 Task: Look for space in Dursunbey, Turkey from 10th June, 2023 to 25th June, 2023 for 4 adults in price range Rs.10000 to Rs.15000. Place can be private room with 4 bedrooms having 4 beds and 4 bathrooms. Property type can be house, flat, guest house, hotel. Amenities needed are: wifi, TV, free parkinig on premises, gym, breakfast. Booking option can be shelf check-in. Required host language is English.
Action: Mouse moved to (466, 121)
Screenshot: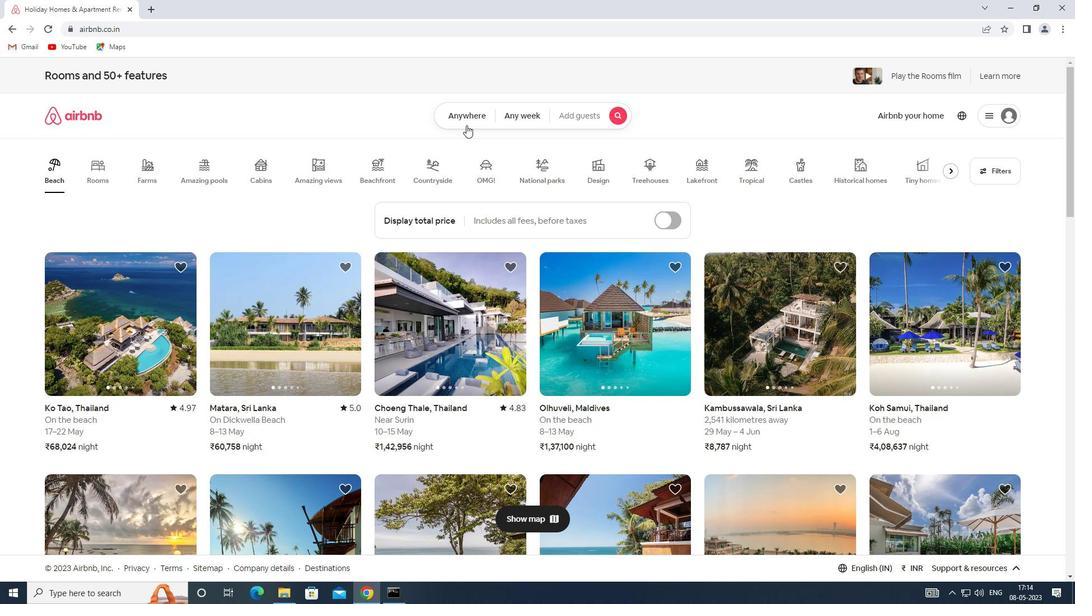 
Action: Mouse pressed left at (466, 121)
Screenshot: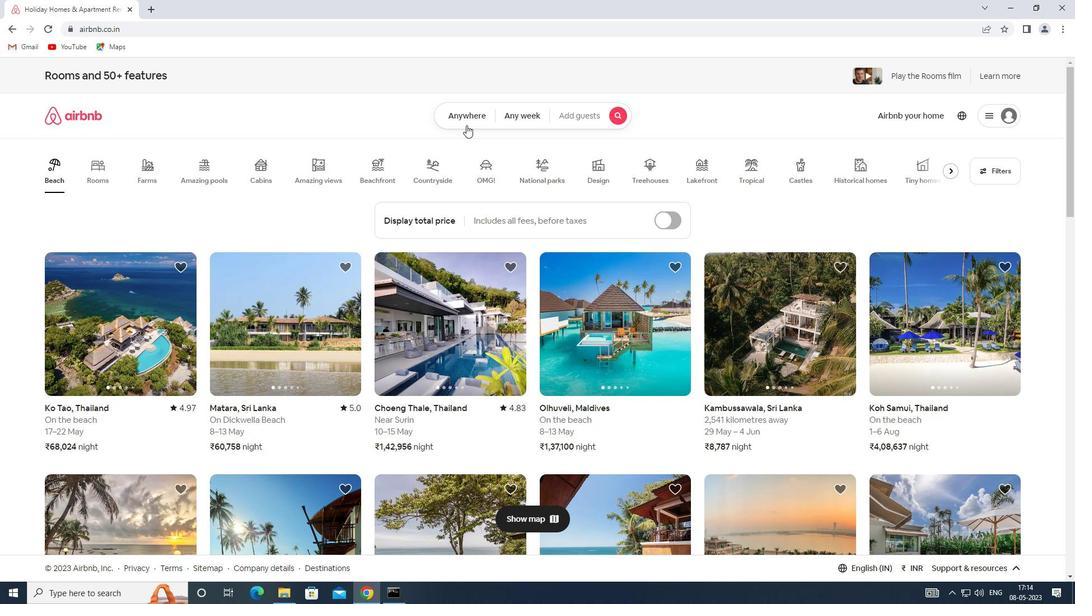 
Action: Mouse moved to (339, 163)
Screenshot: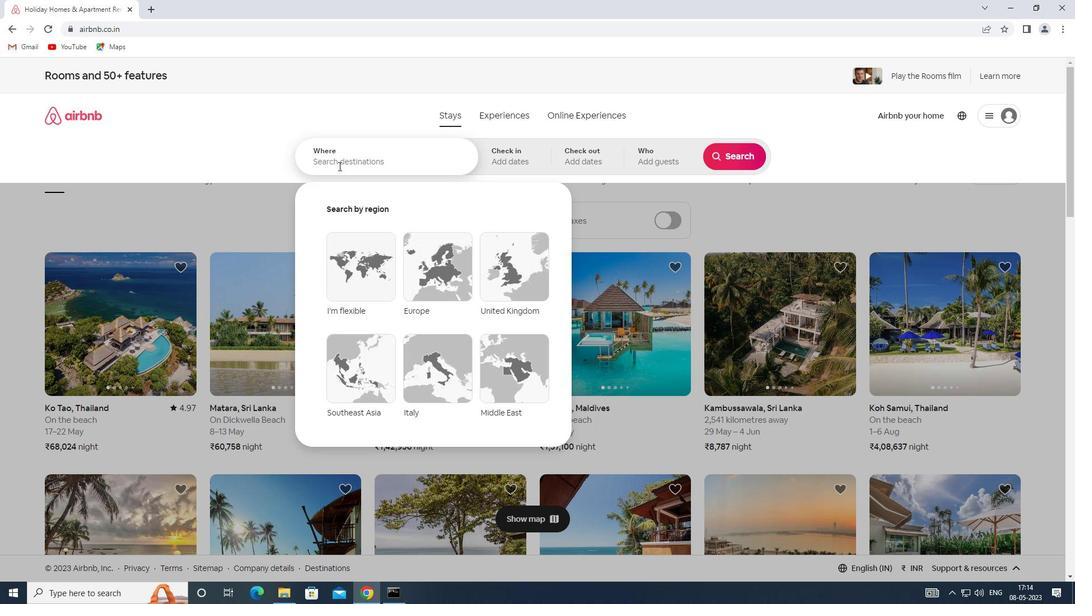 
Action: Mouse pressed left at (339, 163)
Screenshot: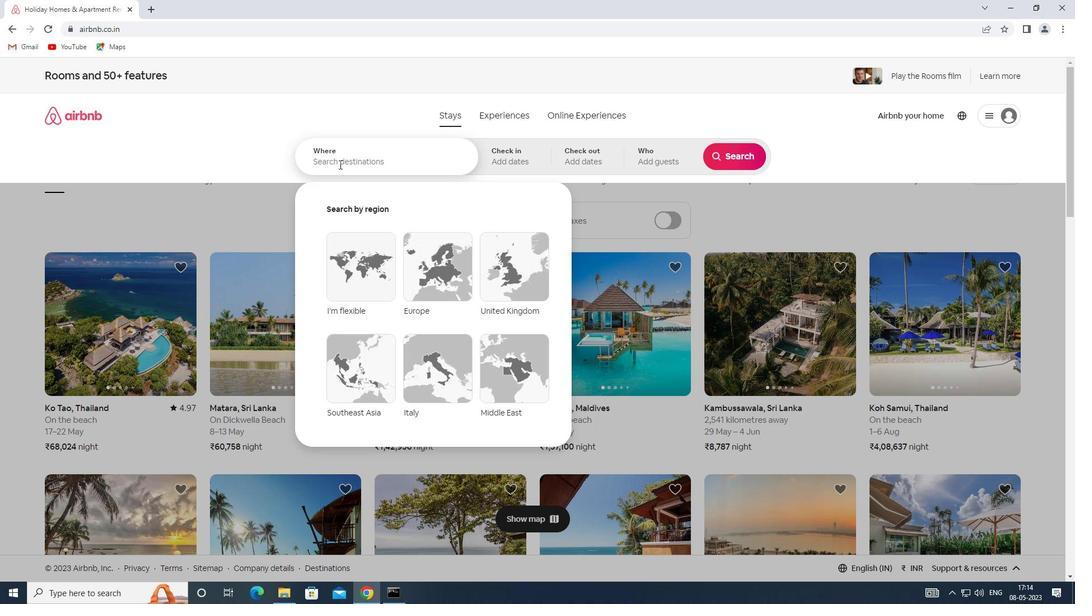 
Action: Key pressed <Key.shift><Key.shift><Key.shift><Key.shift><Key.shift><Key.shift><Key.shift><Key.shift><Key.shift><Key.shift><Key.shift><Key.shift>SPACE<Key.space>IN<Key.space><Key.shift>DURSUNBEY,<Key.shift>TURKEY
Screenshot: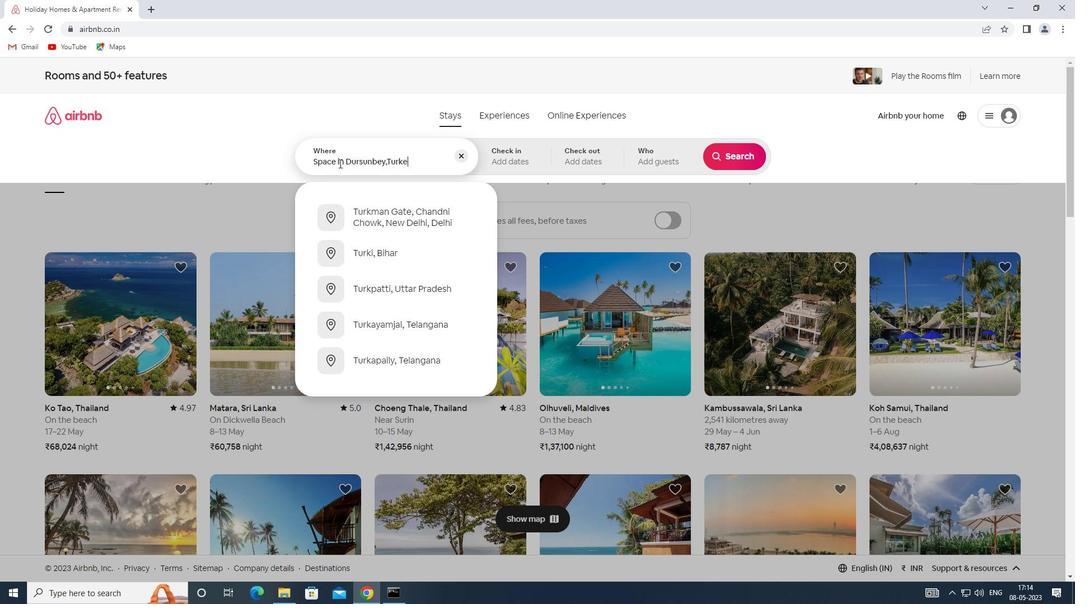 
Action: Mouse moved to (503, 160)
Screenshot: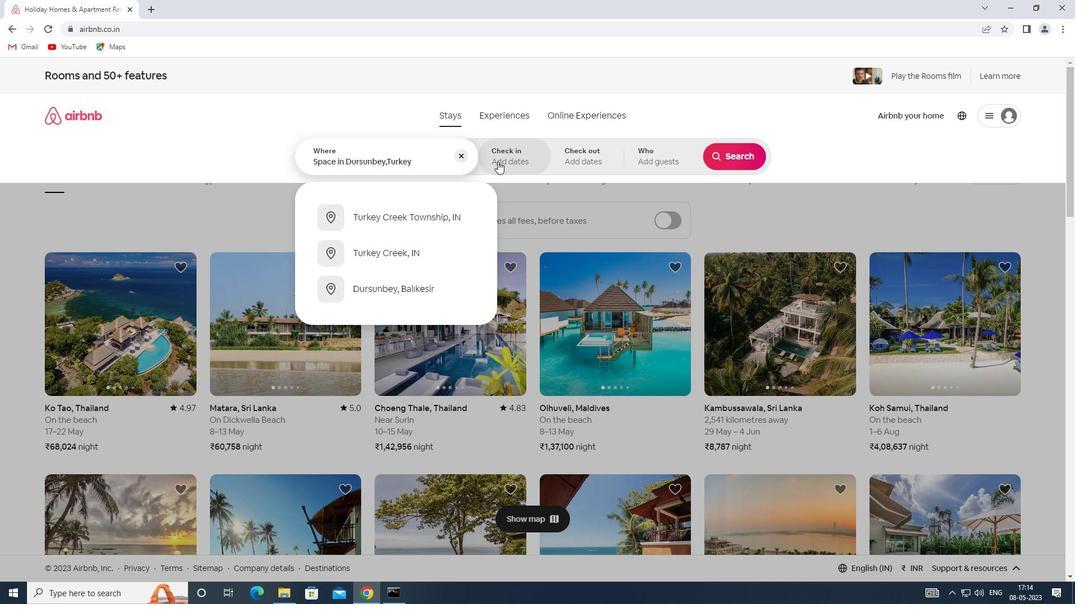 
Action: Mouse pressed left at (503, 160)
Screenshot: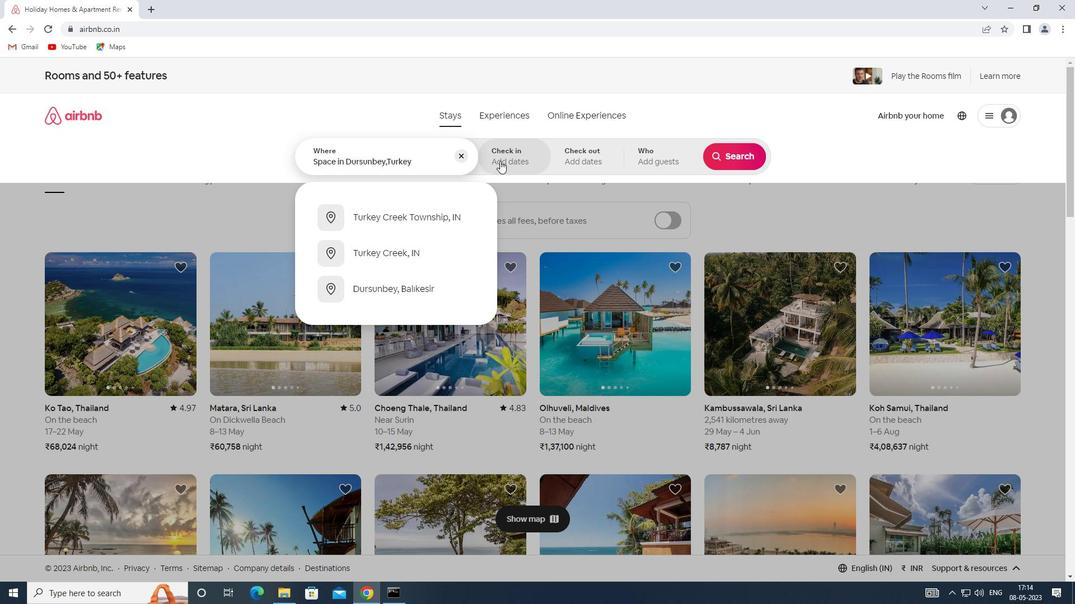 
Action: Mouse moved to (718, 317)
Screenshot: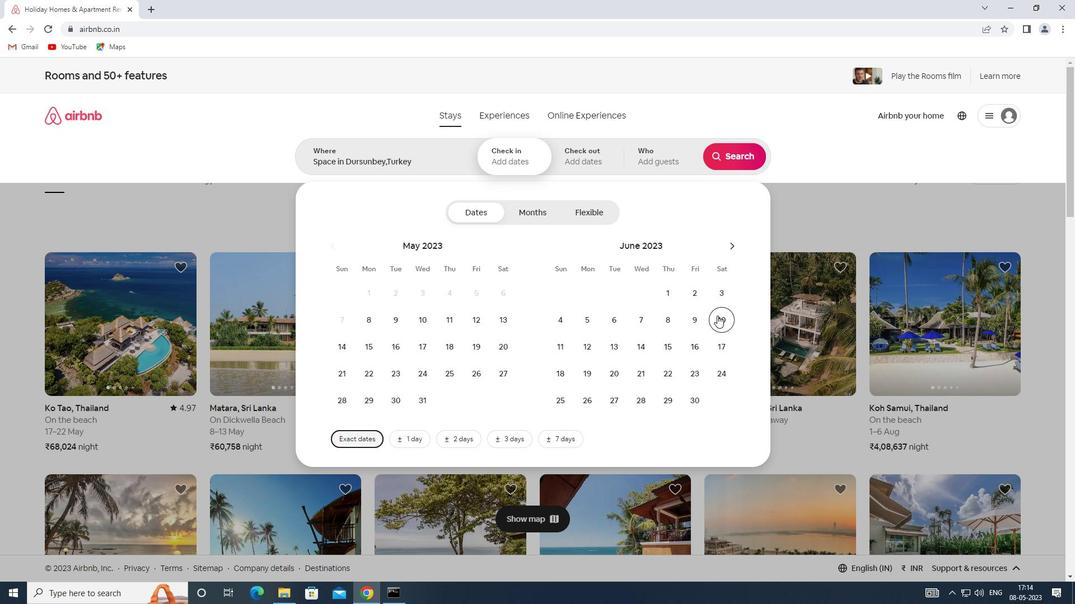 
Action: Mouse pressed left at (718, 317)
Screenshot: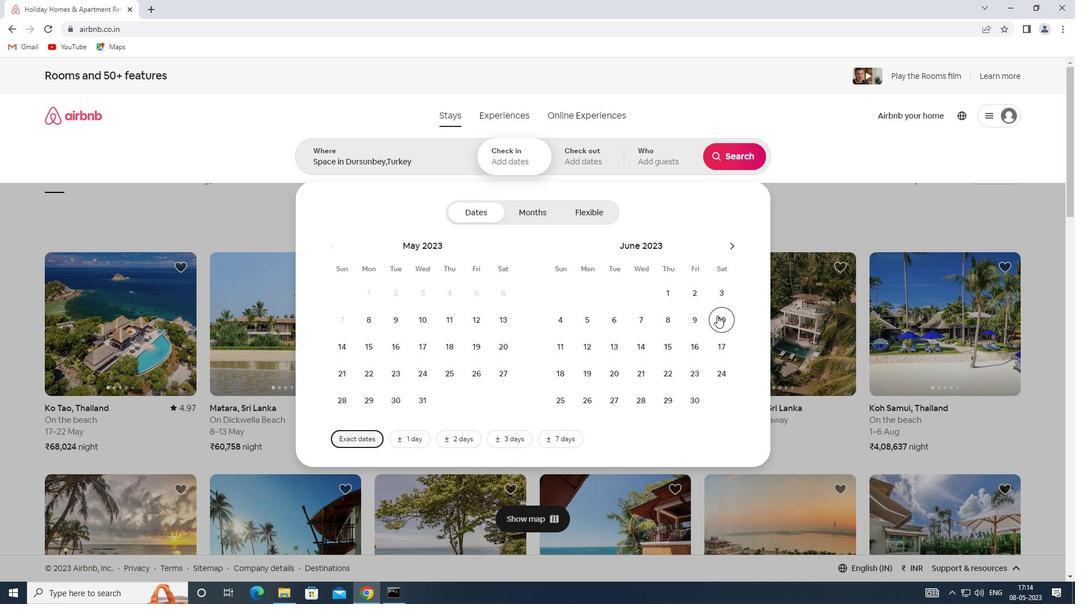
Action: Mouse moved to (561, 406)
Screenshot: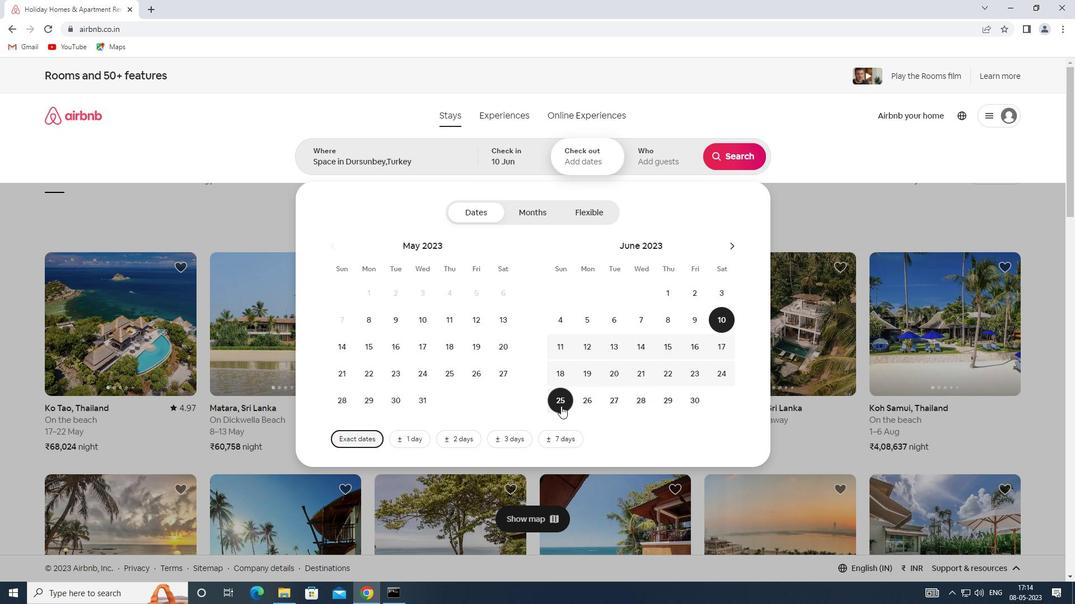 
Action: Mouse pressed left at (561, 406)
Screenshot: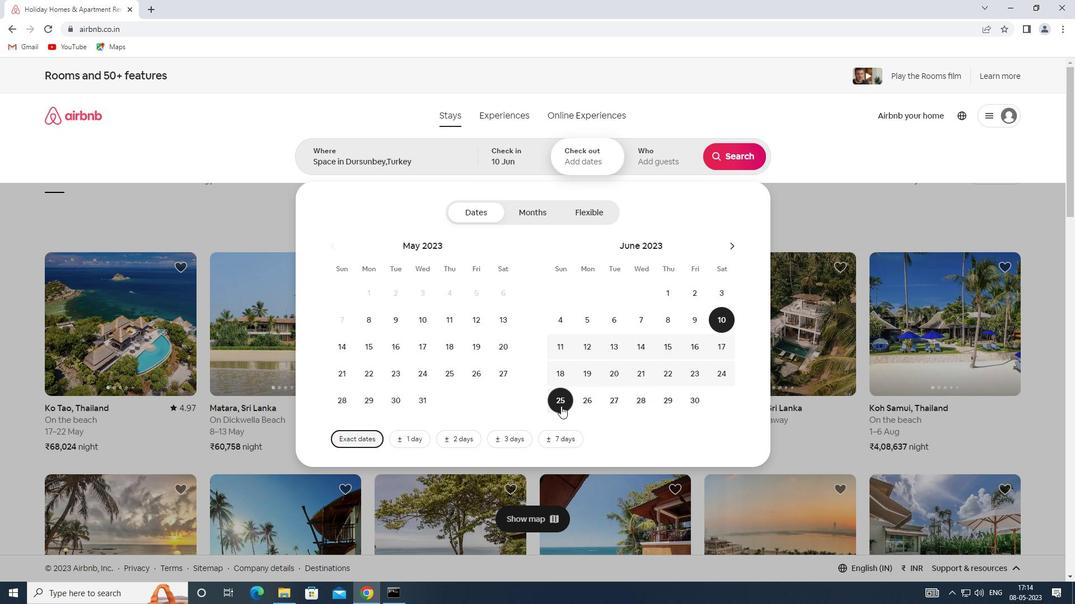 
Action: Mouse moved to (666, 155)
Screenshot: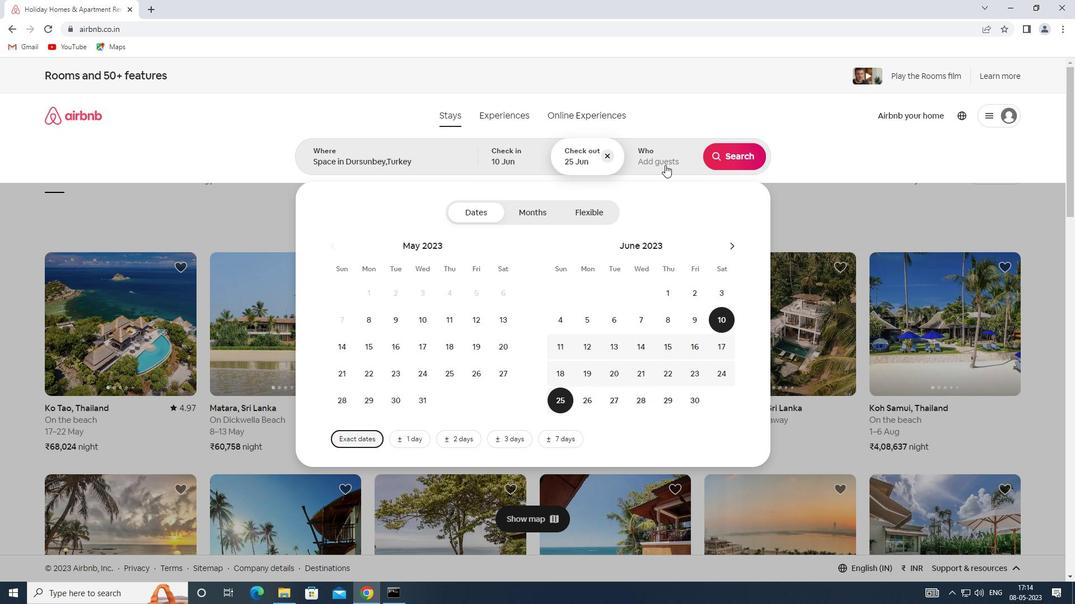 
Action: Mouse pressed left at (666, 155)
Screenshot: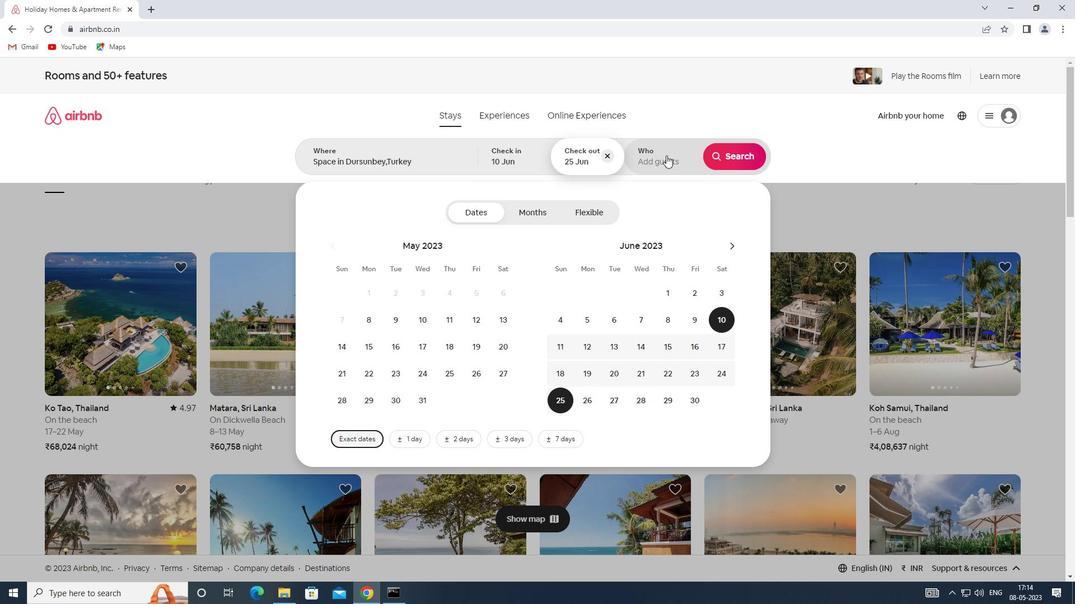 
Action: Mouse moved to (739, 219)
Screenshot: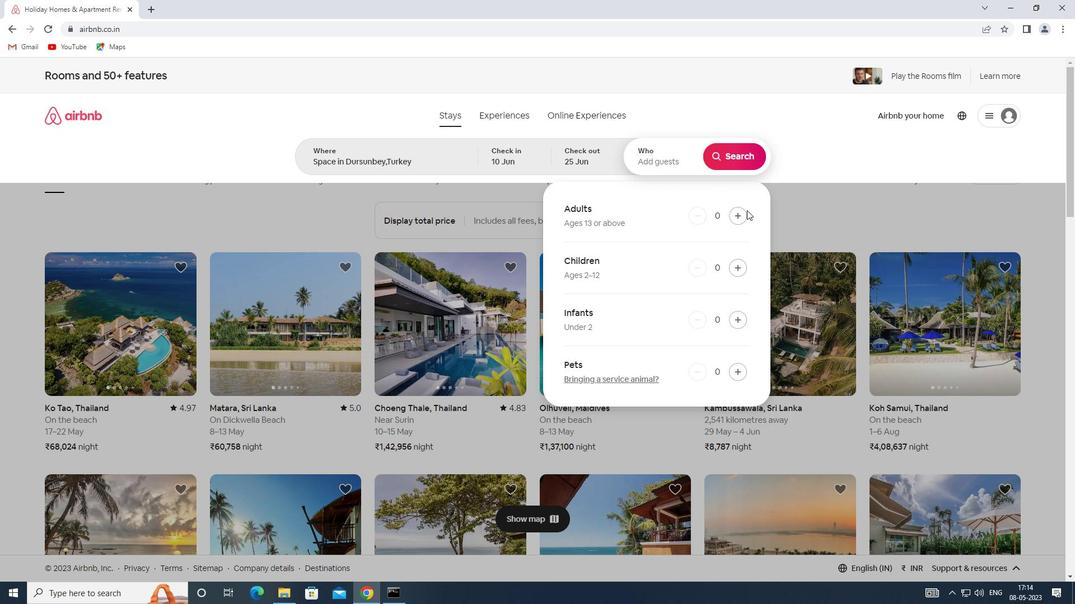 
Action: Mouse pressed left at (739, 219)
Screenshot: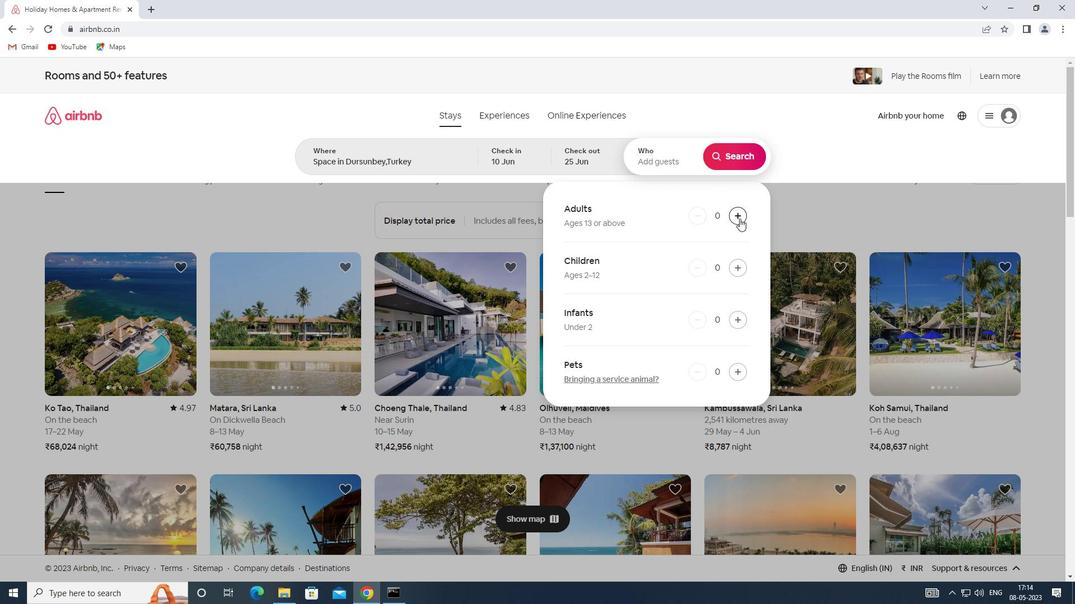 
Action: Mouse pressed left at (739, 219)
Screenshot: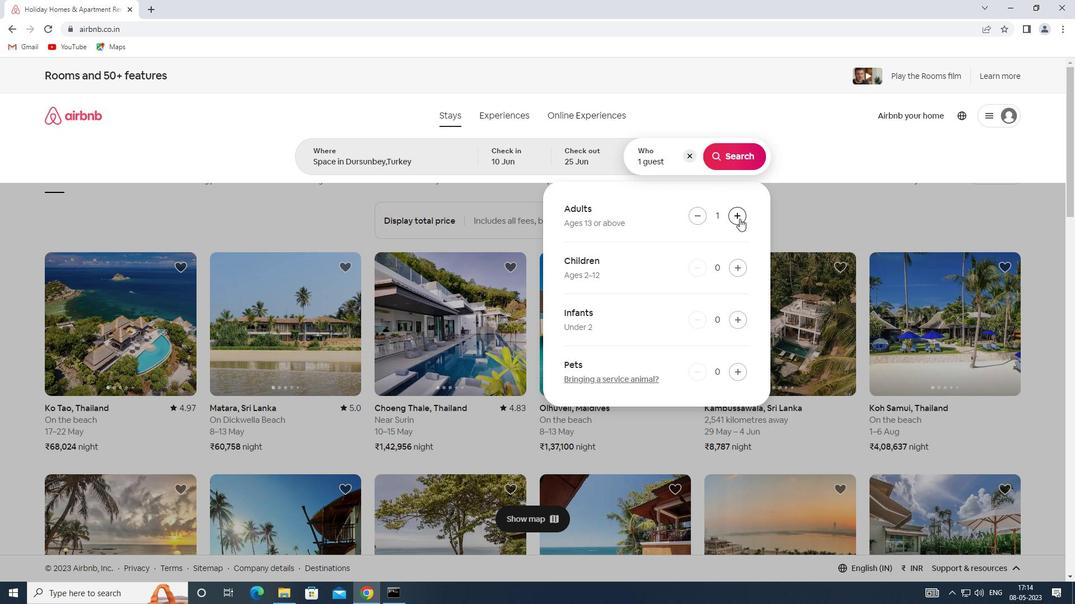 
Action: Mouse pressed left at (739, 219)
Screenshot: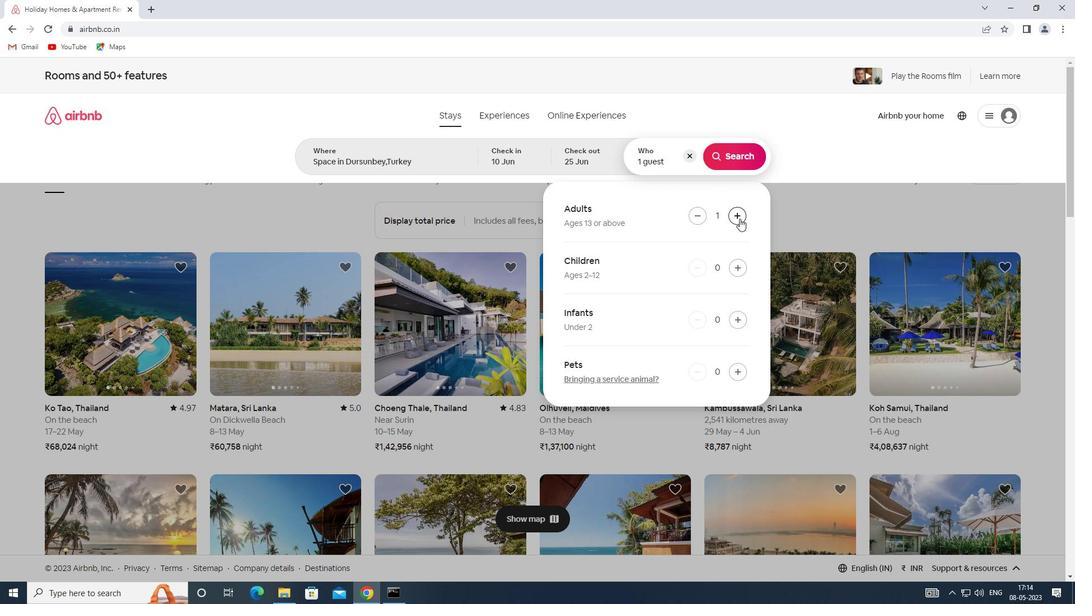 
Action: Mouse pressed left at (739, 219)
Screenshot: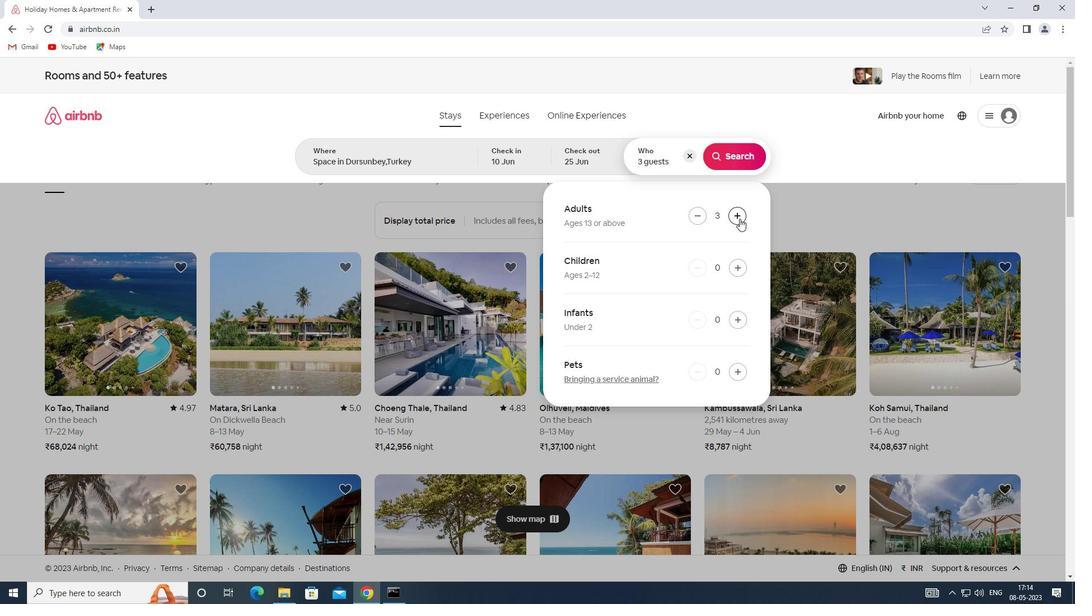 
Action: Mouse moved to (739, 153)
Screenshot: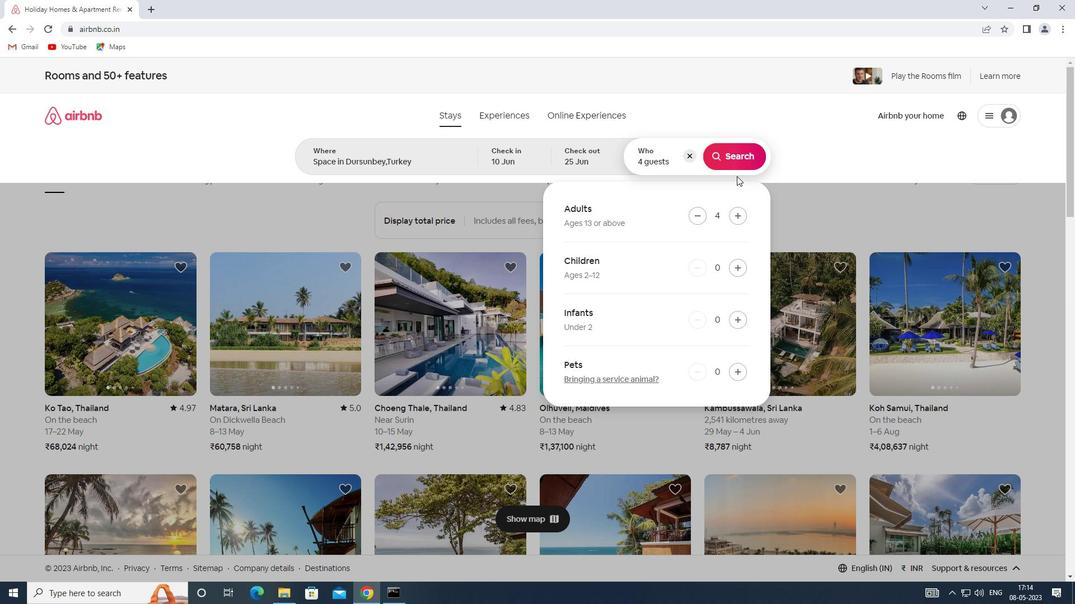 
Action: Mouse pressed left at (739, 153)
Screenshot: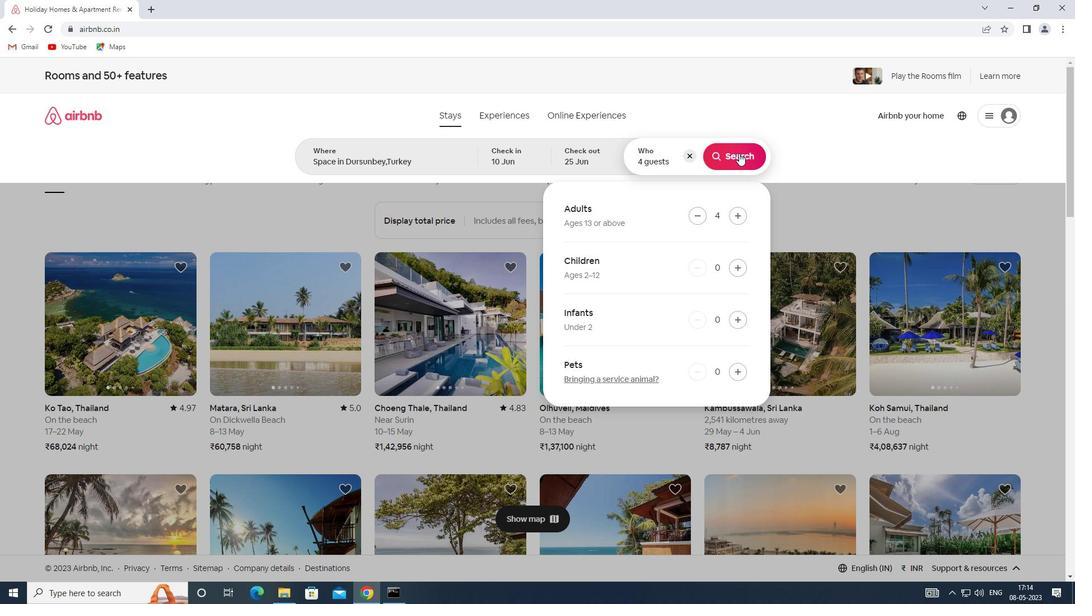 
Action: Mouse moved to (1018, 131)
Screenshot: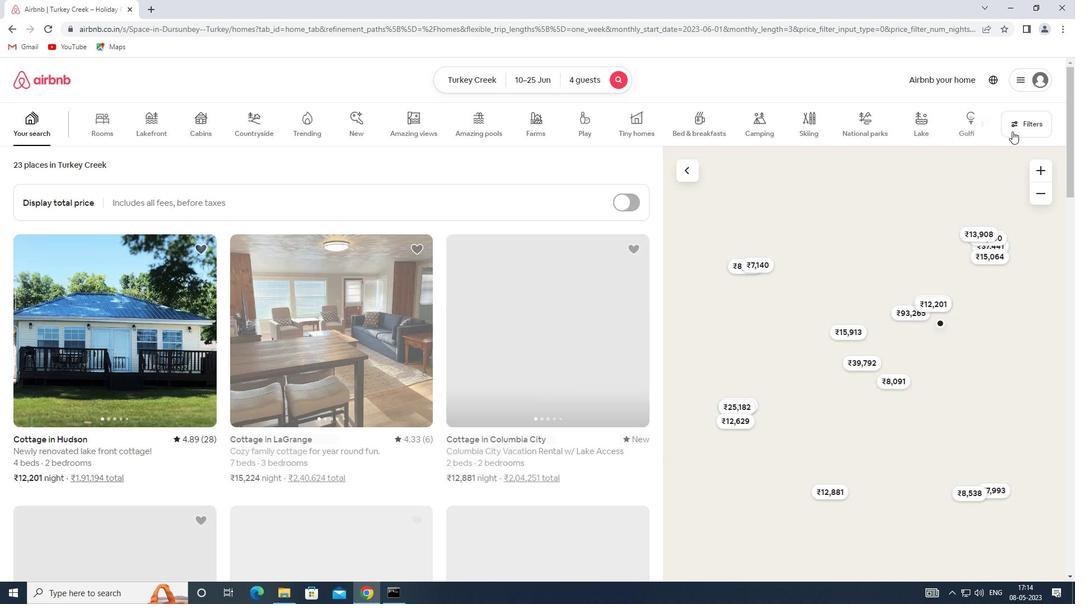 
Action: Mouse pressed left at (1018, 131)
Screenshot: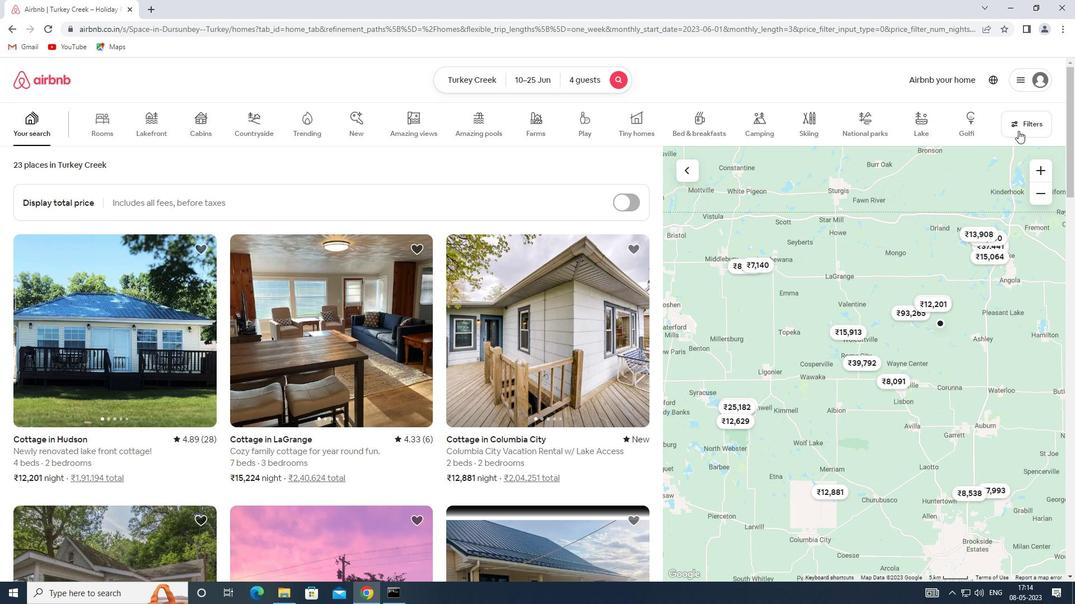 
Action: Mouse moved to (397, 393)
Screenshot: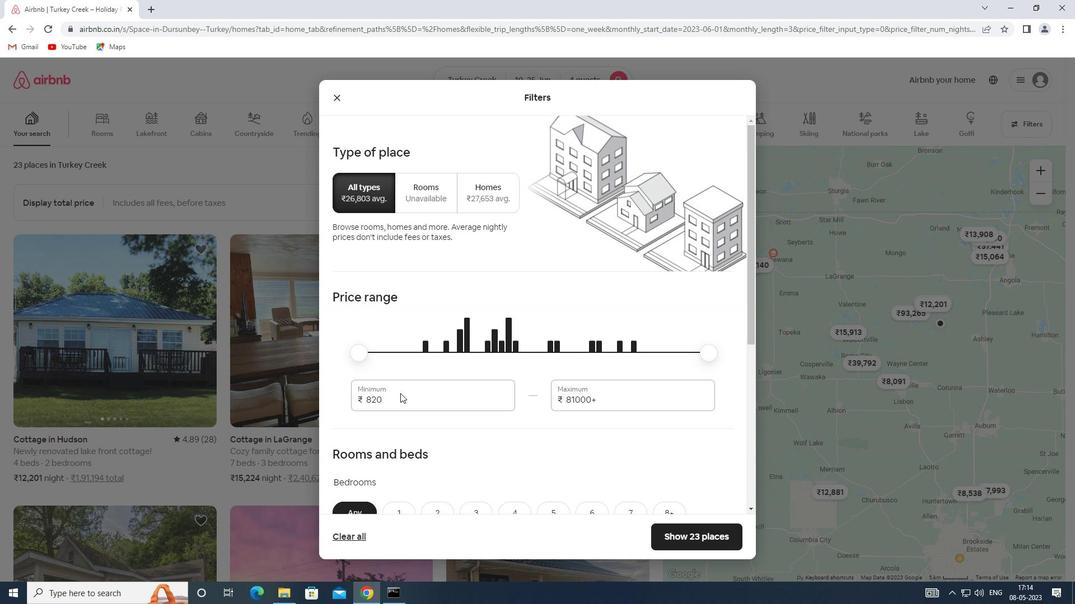 
Action: Mouse pressed left at (397, 393)
Screenshot: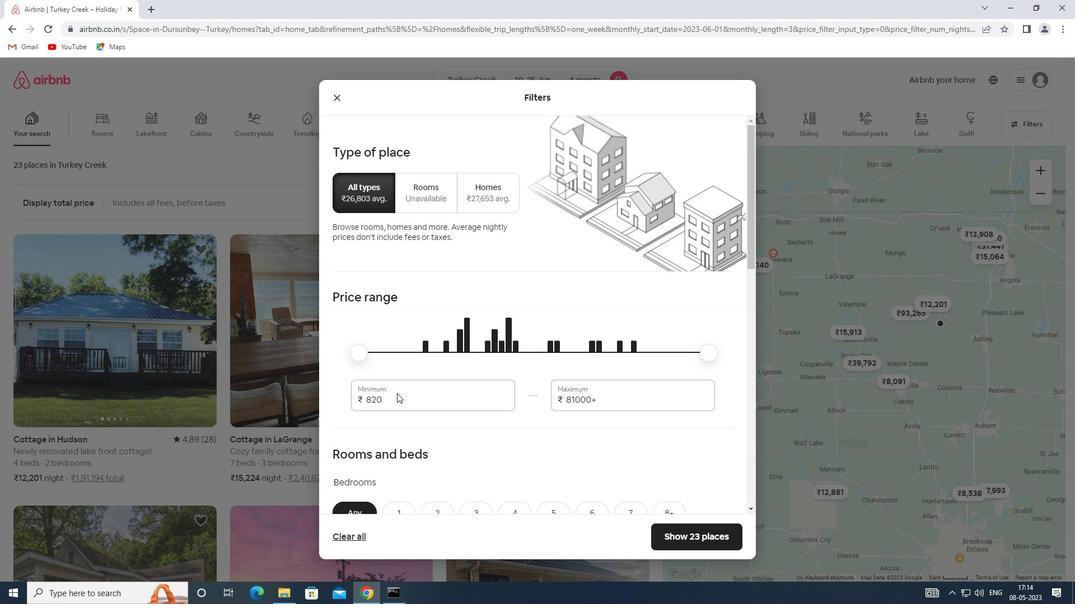 
Action: Mouse moved to (380, 402)
Screenshot: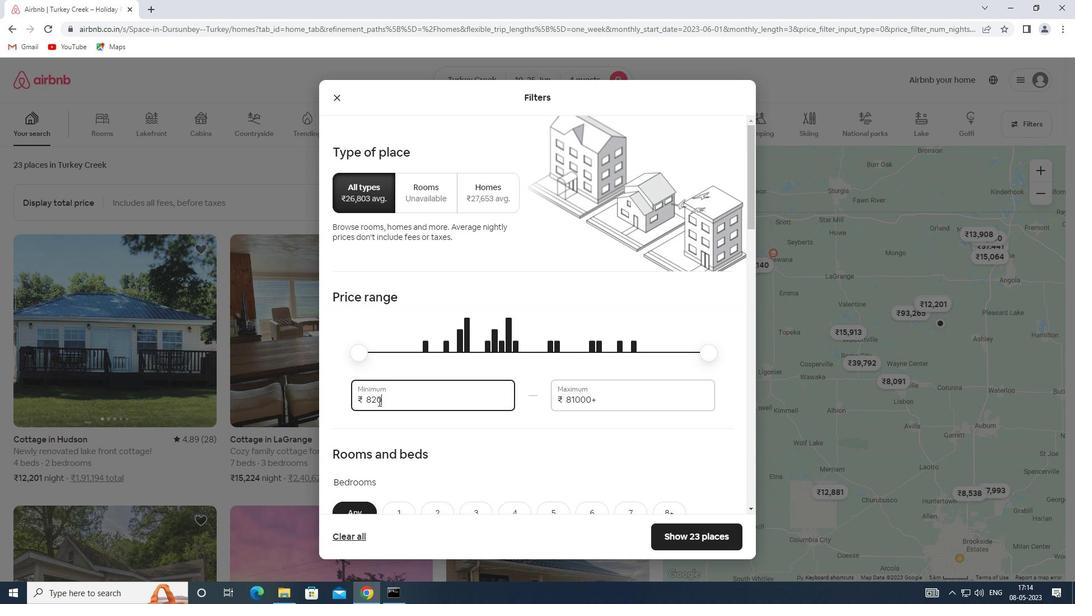 
Action: Mouse pressed left at (380, 402)
Screenshot: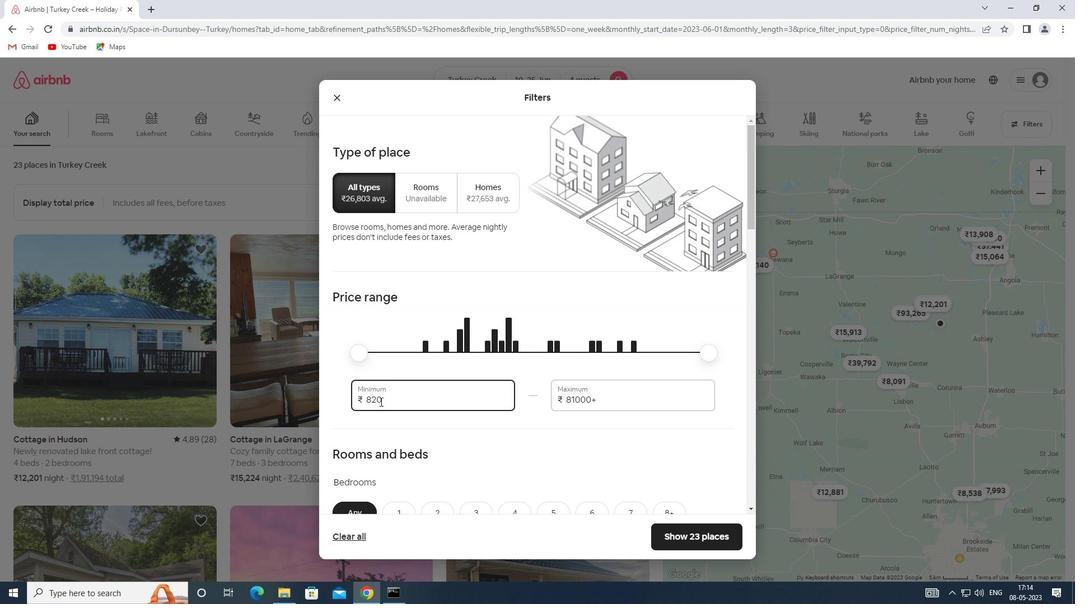 
Action: Mouse moved to (351, 398)
Screenshot: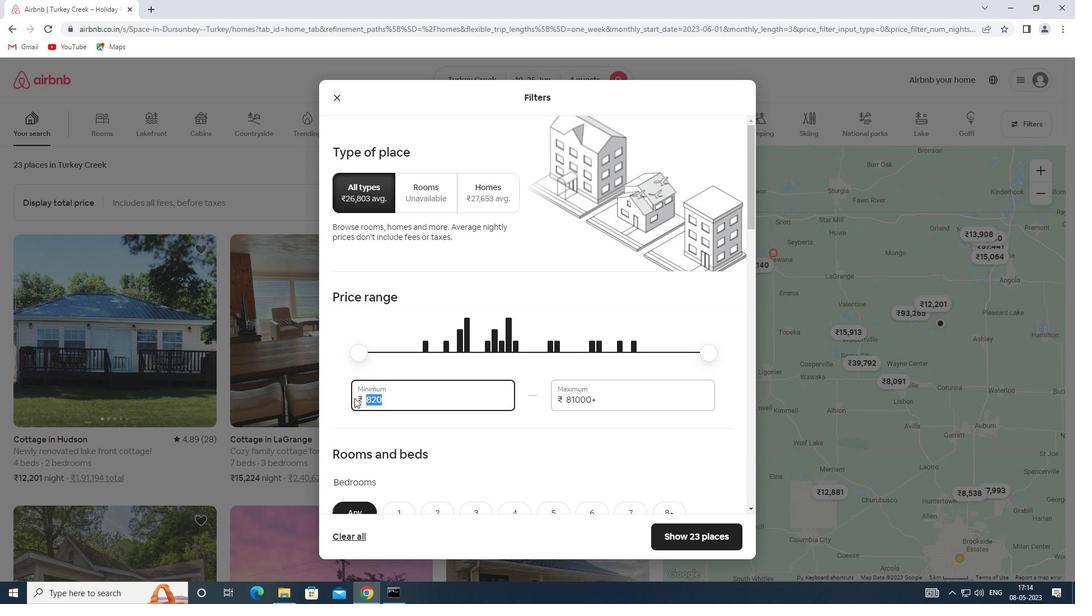 
Action: Key pressed 10000
Screenshot: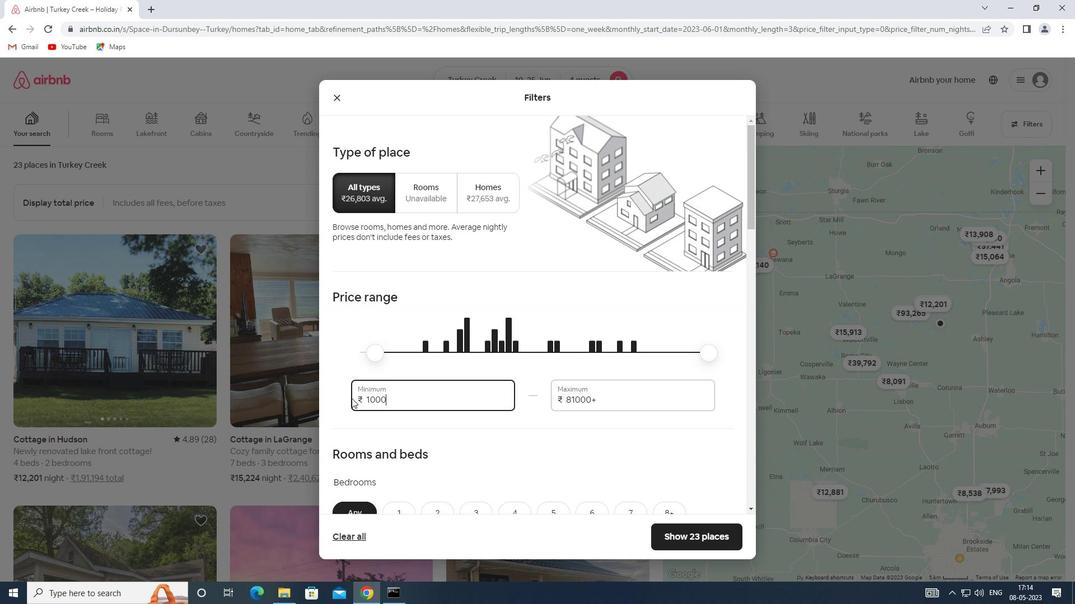 
Action: Mouse moved to (604, 401)
Screenshot: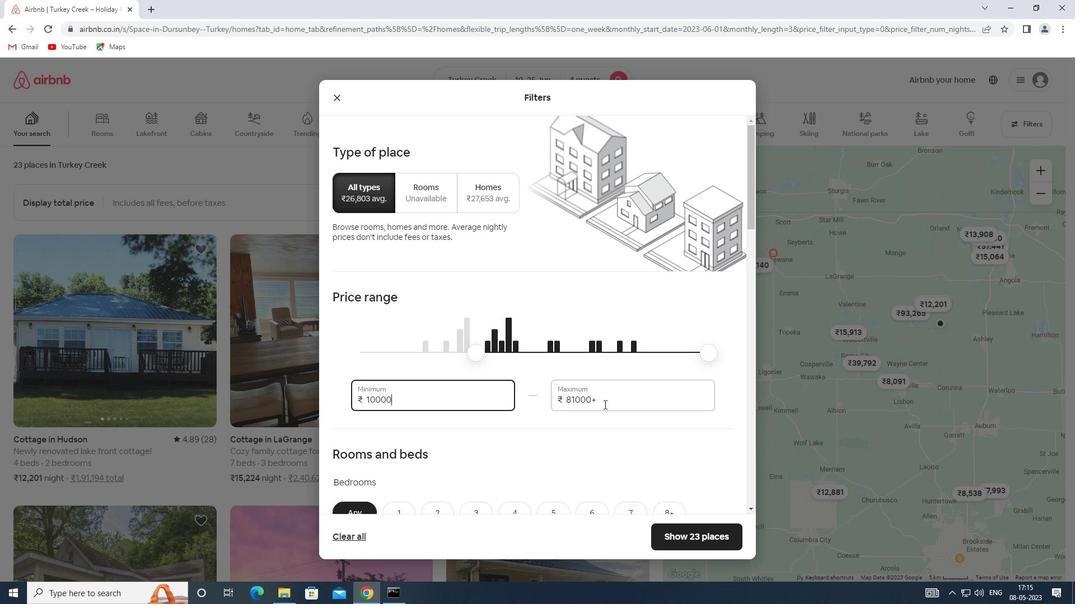 
Action: Mouse pressed left at (604, 401)
Screenshot: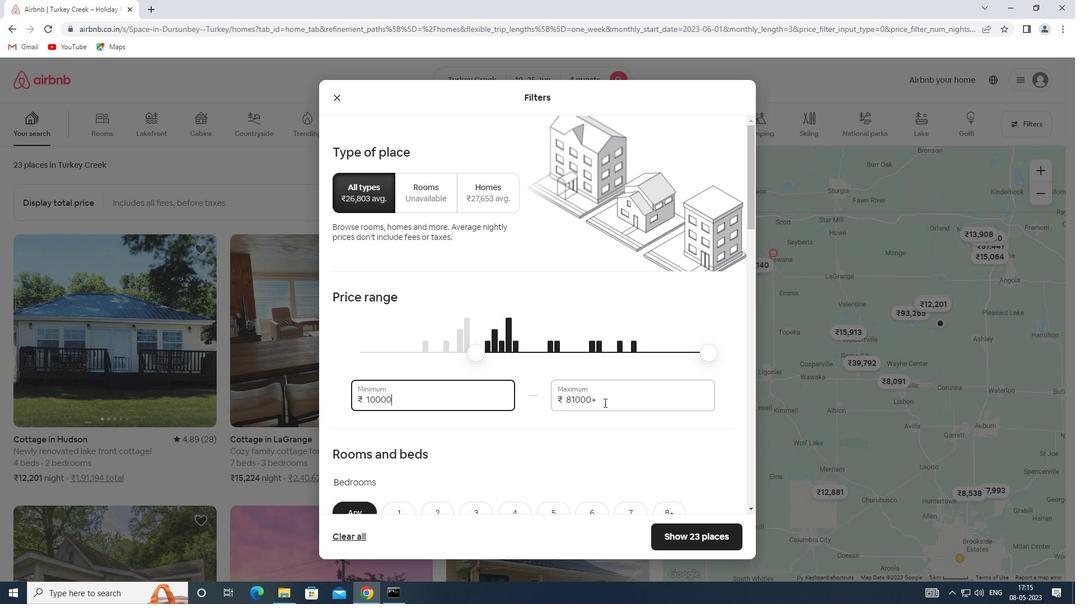 
Action: Mouse moved to (556, 402)
Screenshot: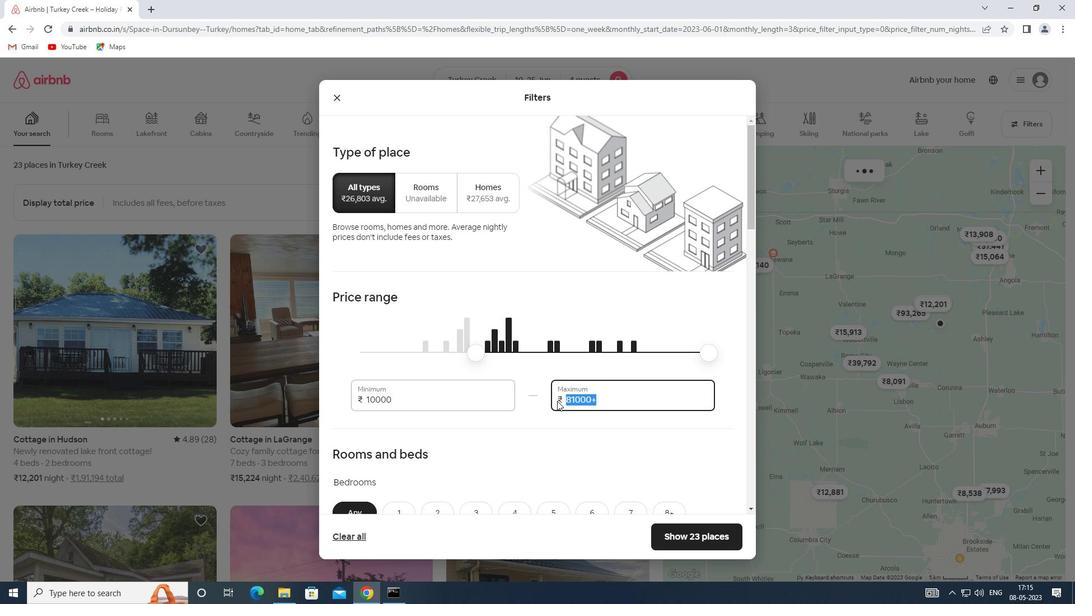
Action: Key pressed 15000
Screenshot: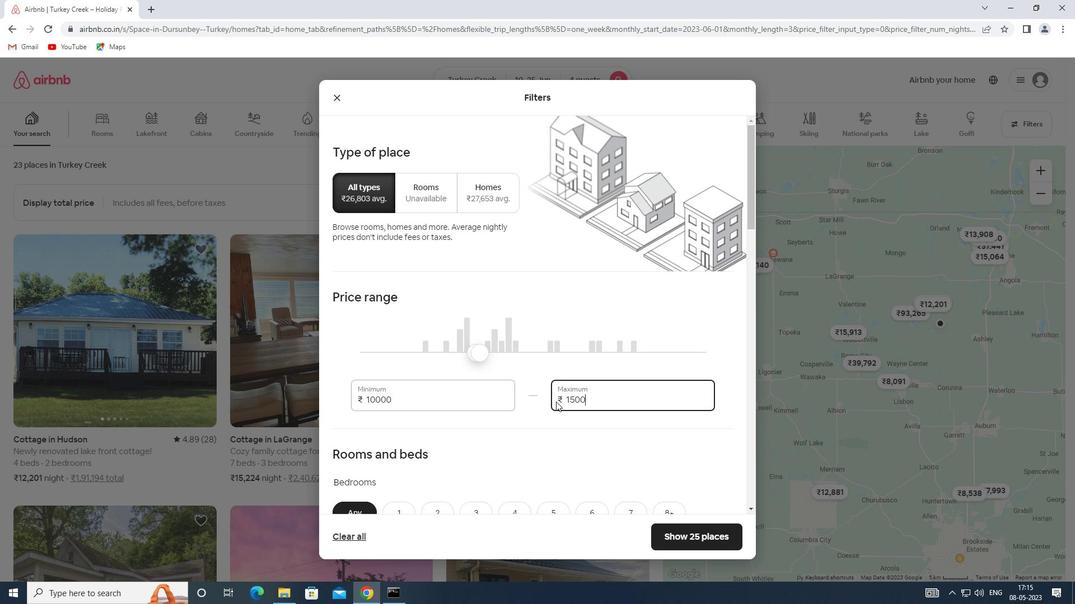 
Action: Mouse scrolled (556, 401) with delta (0, 0)
Screenshot: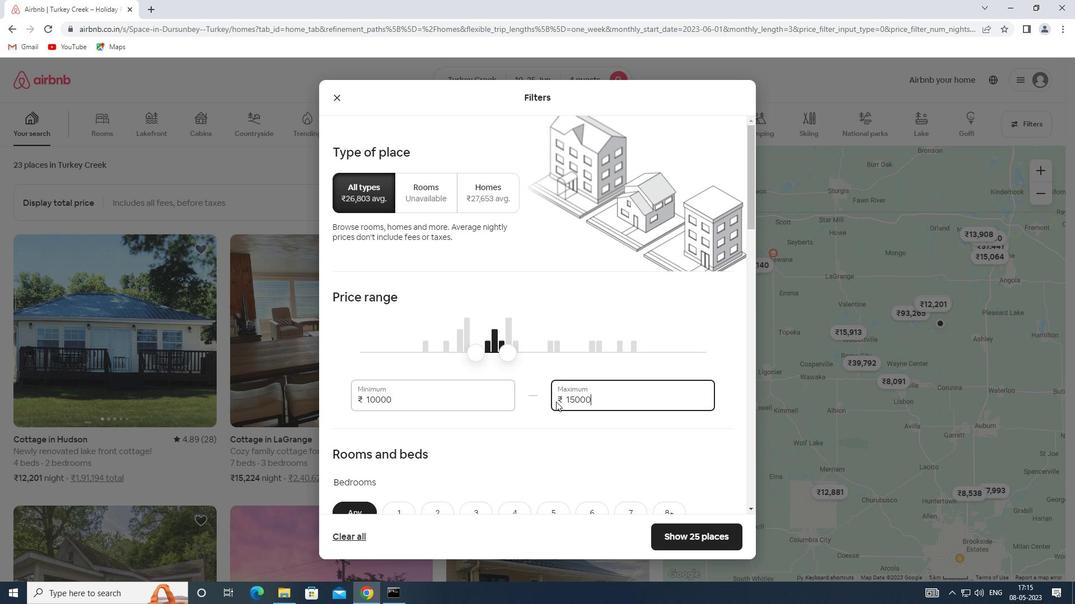 
Action: Mouse scrolled (556, 401) with delta (0, 0)
Screenshot: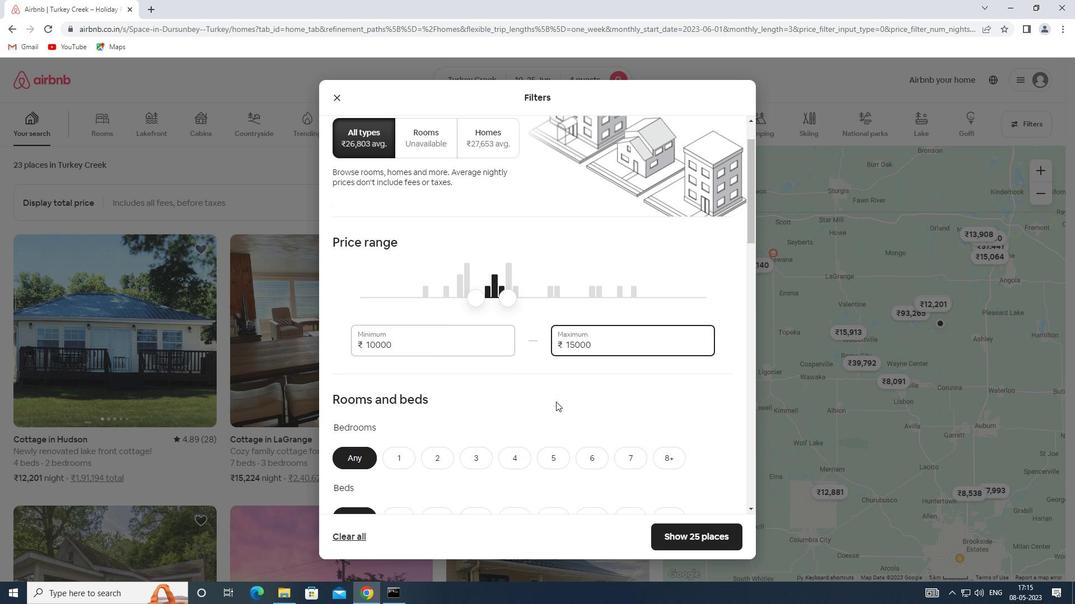 
Action: Mouse scrolled (556, 401) with delta (0, 0)
Screenshot: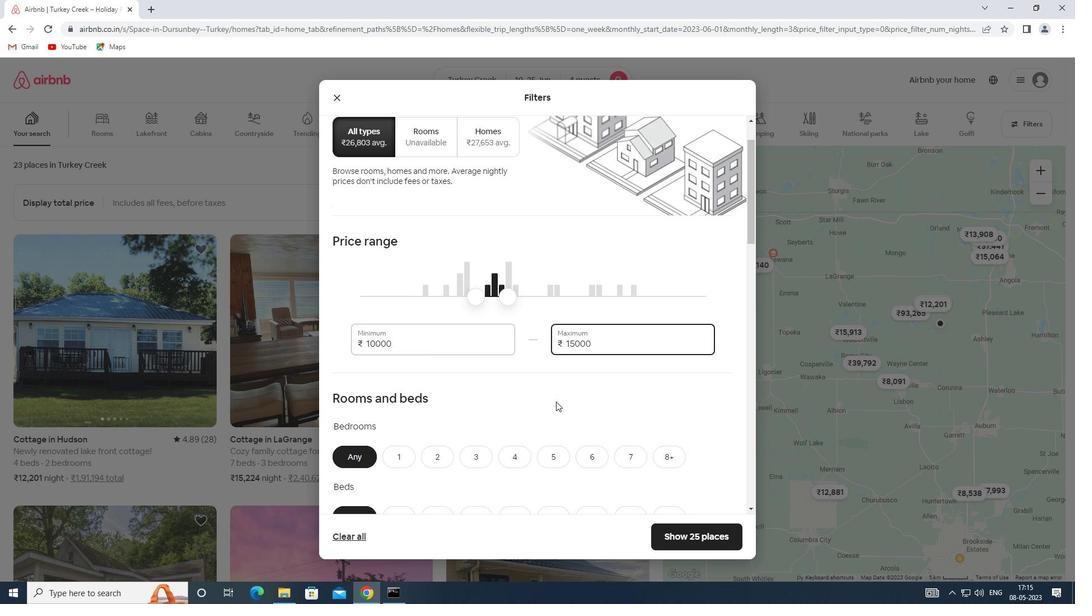 
Action: Mouse moved to (518, 351)
Screenshot: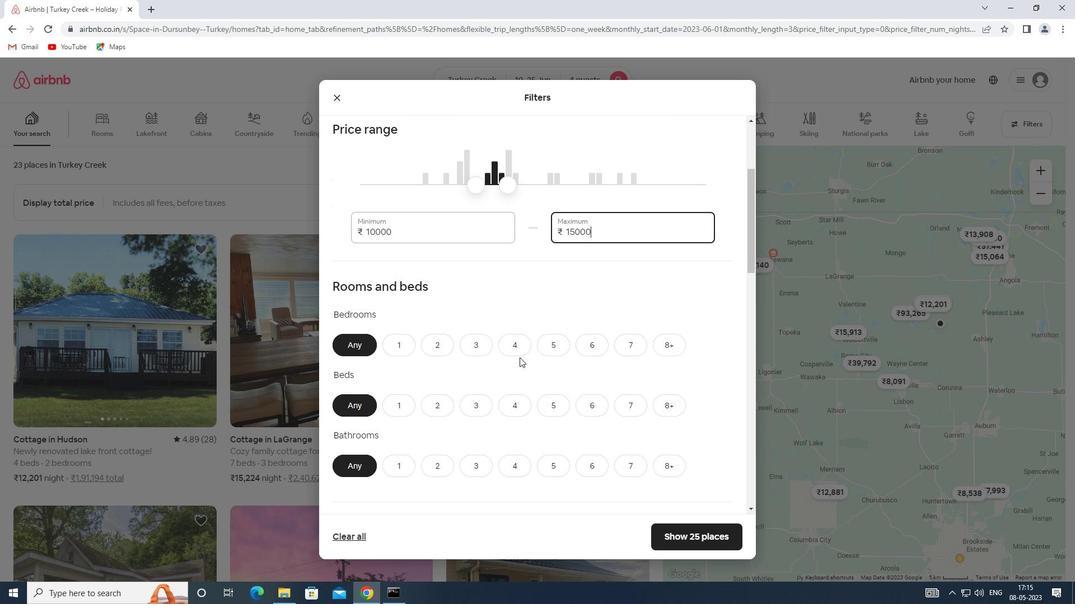 
Action: Mouse pressed left at (518, 351)
Screenshot: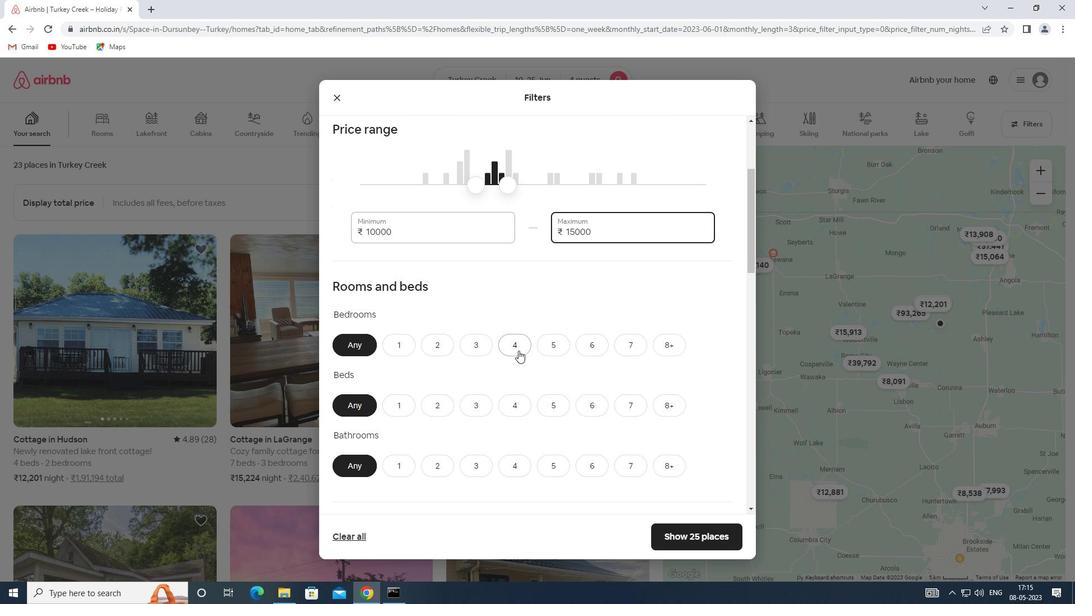 
Action: Mouse moved to (506, 403)
Screenshot: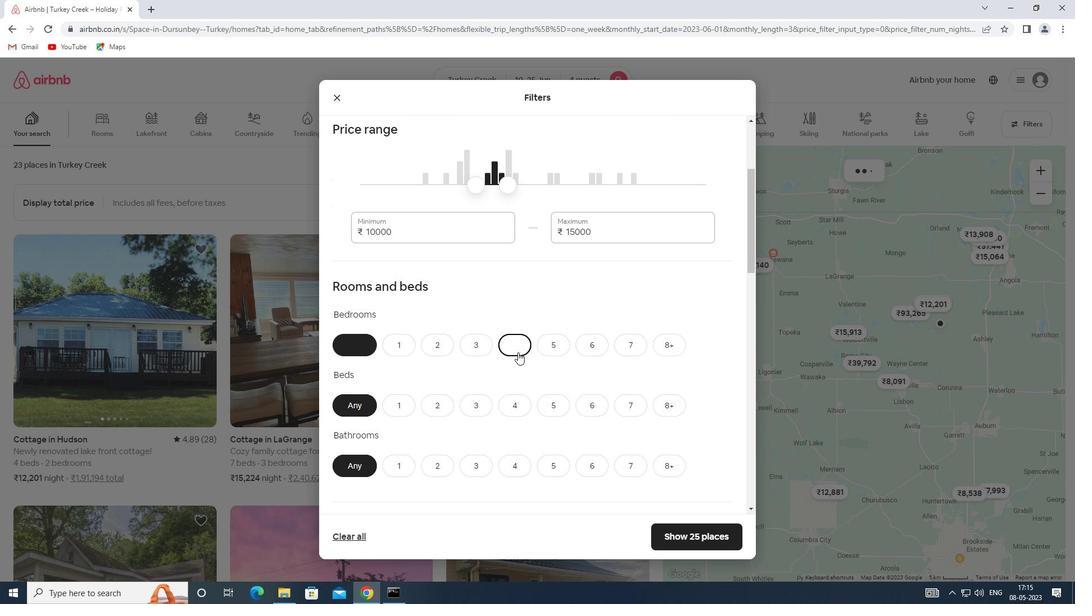 
Action: Mouse pressed left at (506, 403)
Screenshot: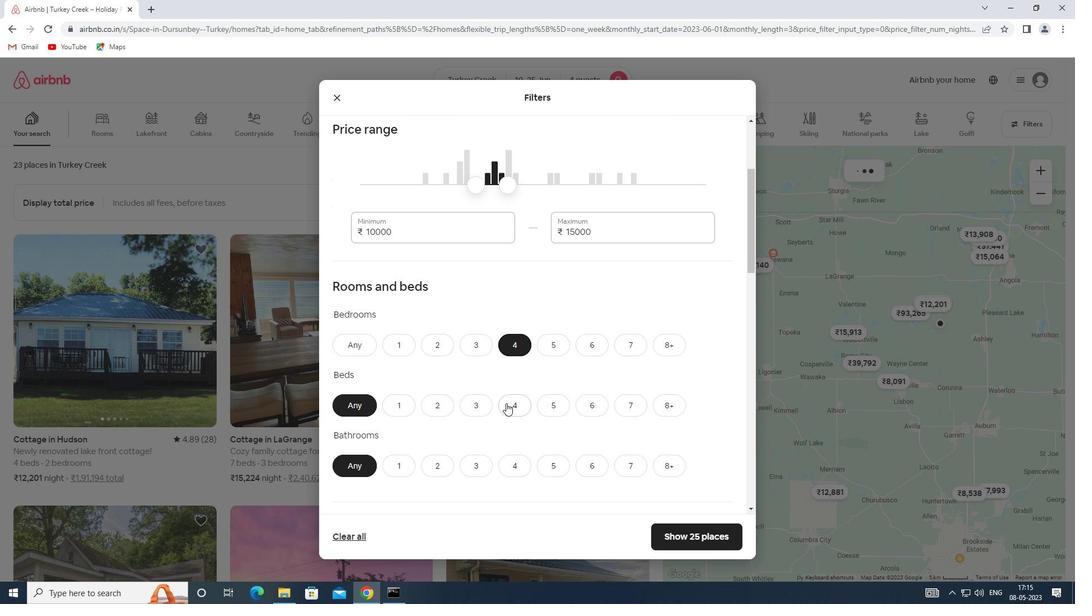 
Action: Mouse moved to (506, 464)
Screenshot: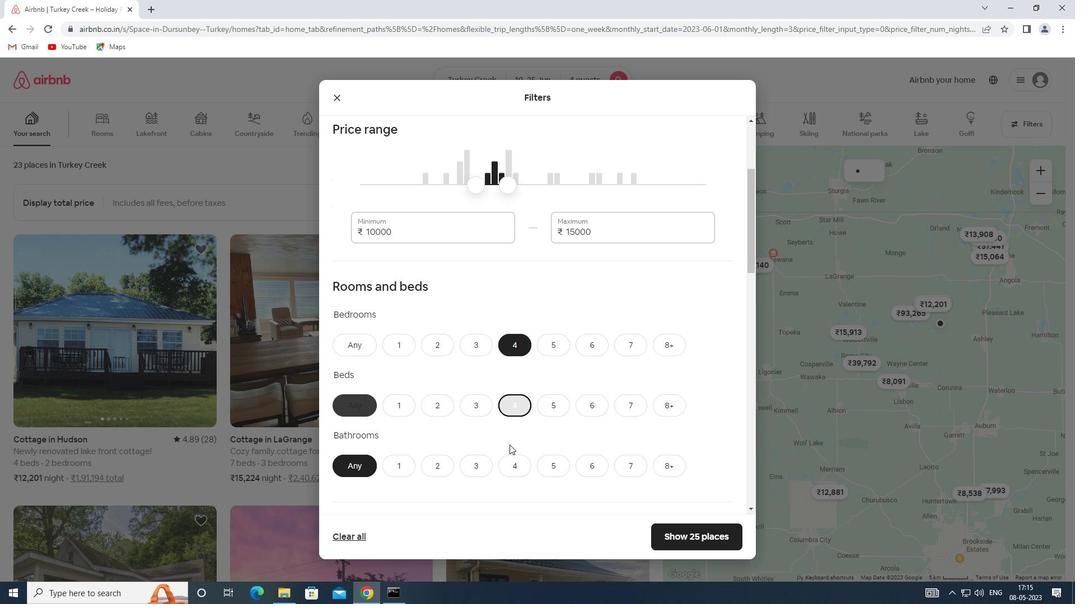 
Action: Mouse pressed left at (506, 464)
Screenshot: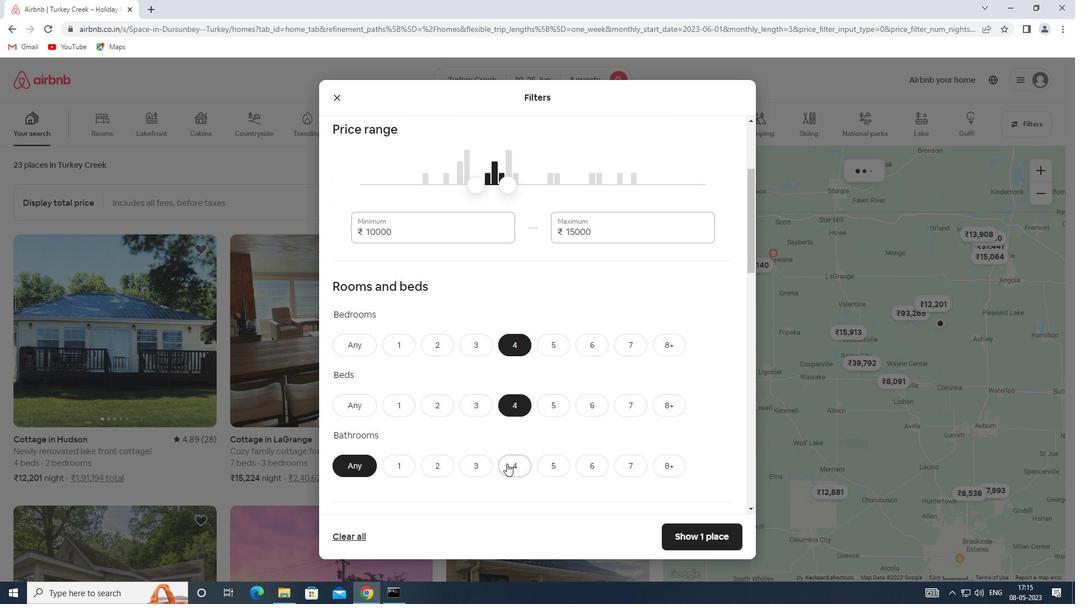 
Action: Mouse moved to (510, 425)
Screenshot: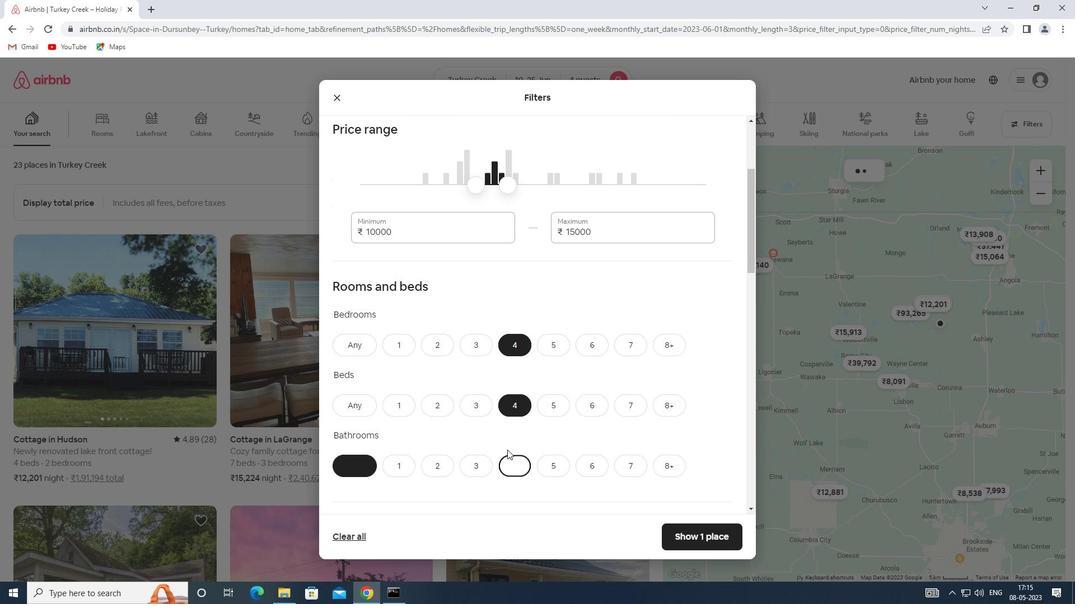 
Action: Mouse scrolled (510, 425) with delta (0, 0)
Screenshot: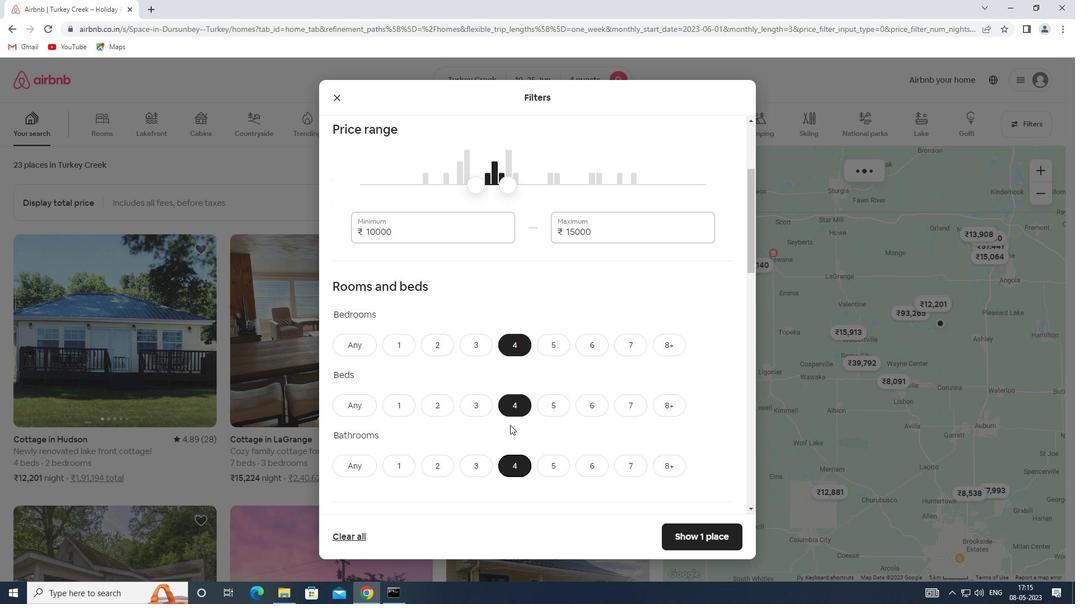 
Action: Mouse scrolled (510, 425) with delta (0, 0)
Screenshot: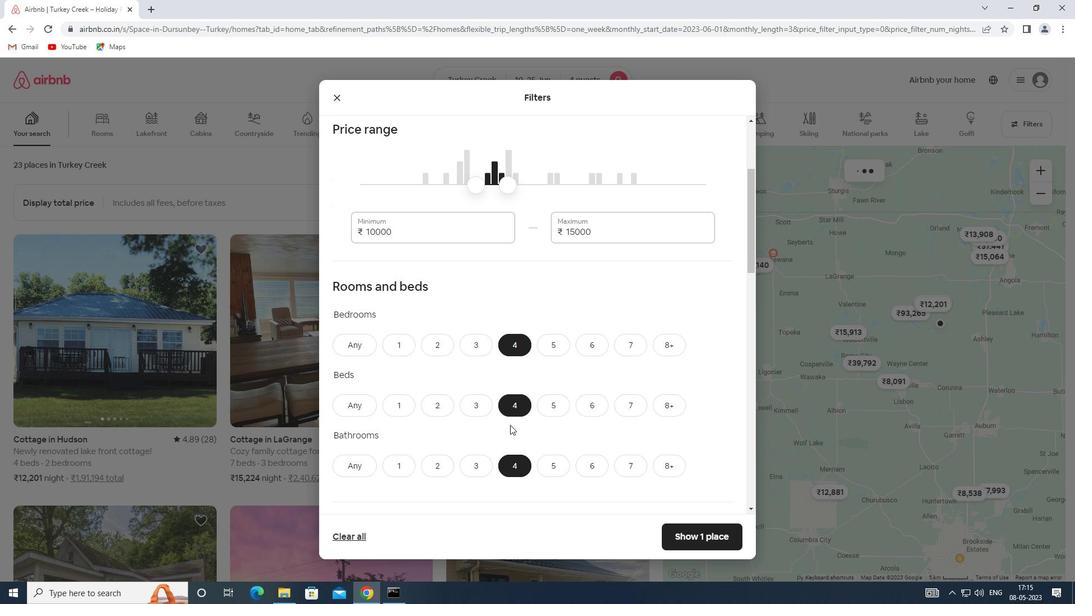 
Action: Mouse scrolled (510, 425) with delta (0, 0)
Screenshot: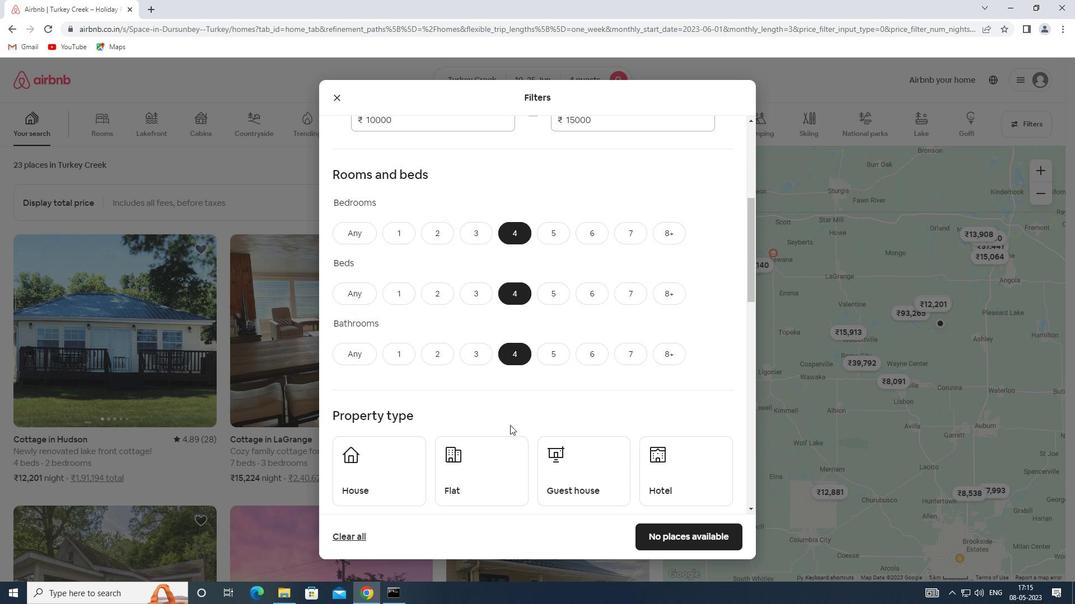 
Action: Mouse scrolled (510, 425) with delta (0, 0)
Screenshot: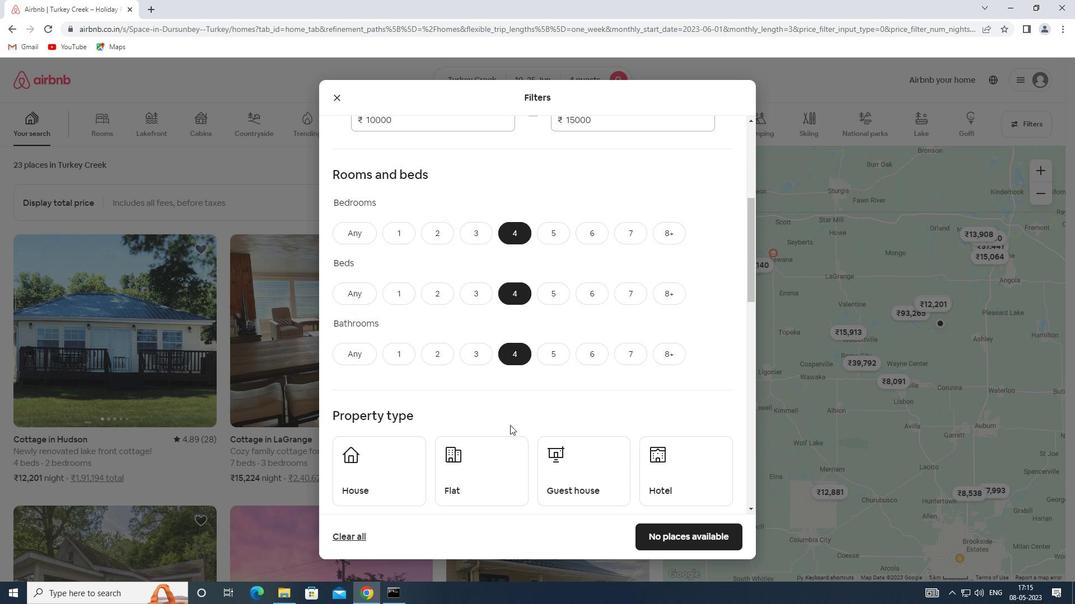 
Action: Mouse moved to (510, 424)
Screenshot: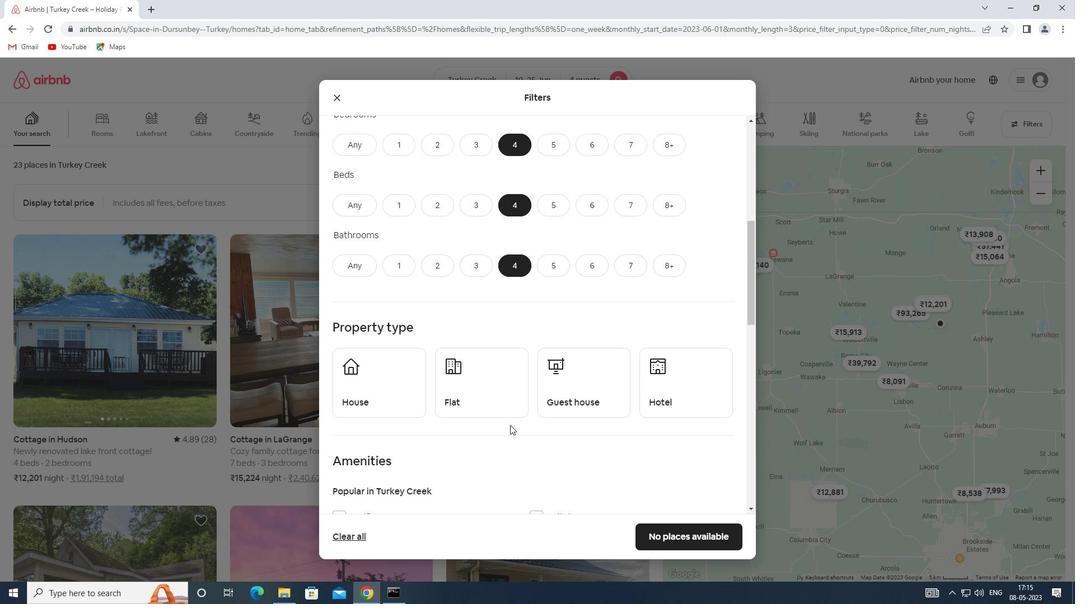 
Action: Mouse scrolled (510, 424) with delta (0, 0)
Screenshot: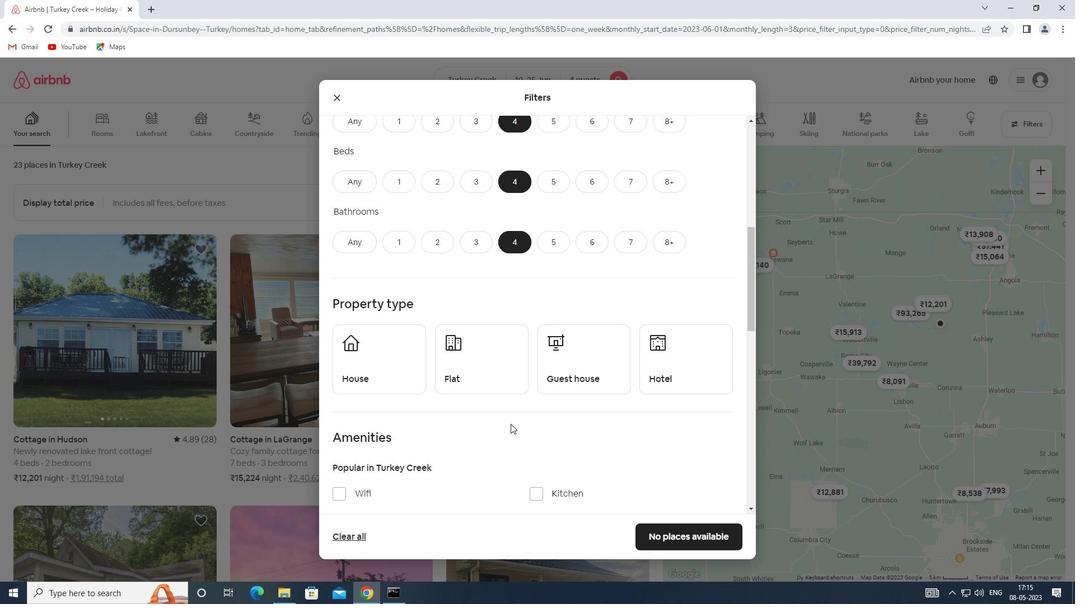
Action: Mouse scrolled (510, 424) with delta (0, 0)
Screenshot: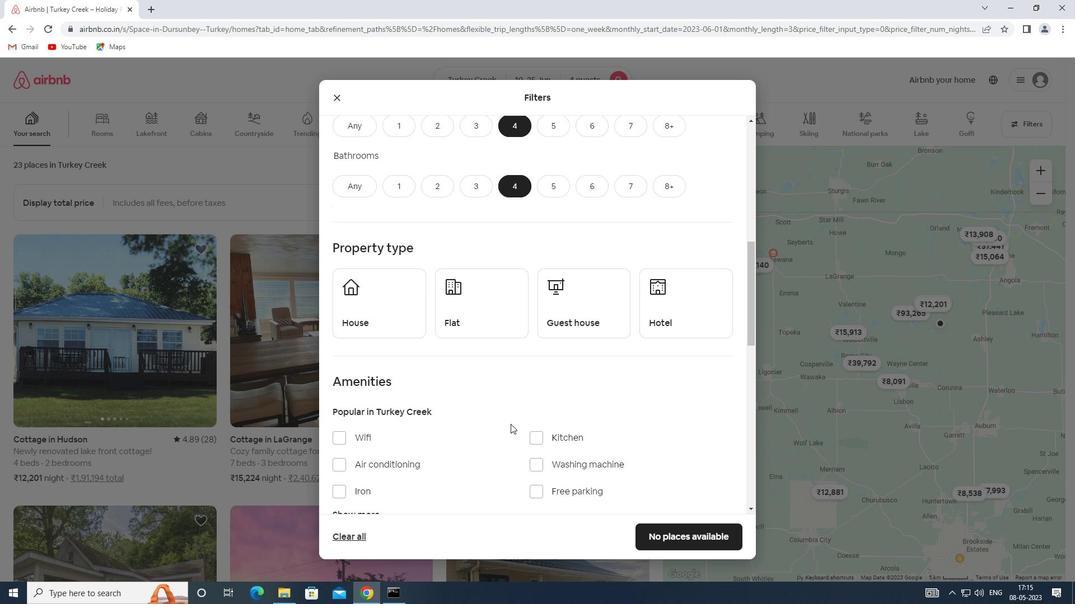 
Action: Mouse moved to (392, 254)
Screenshot: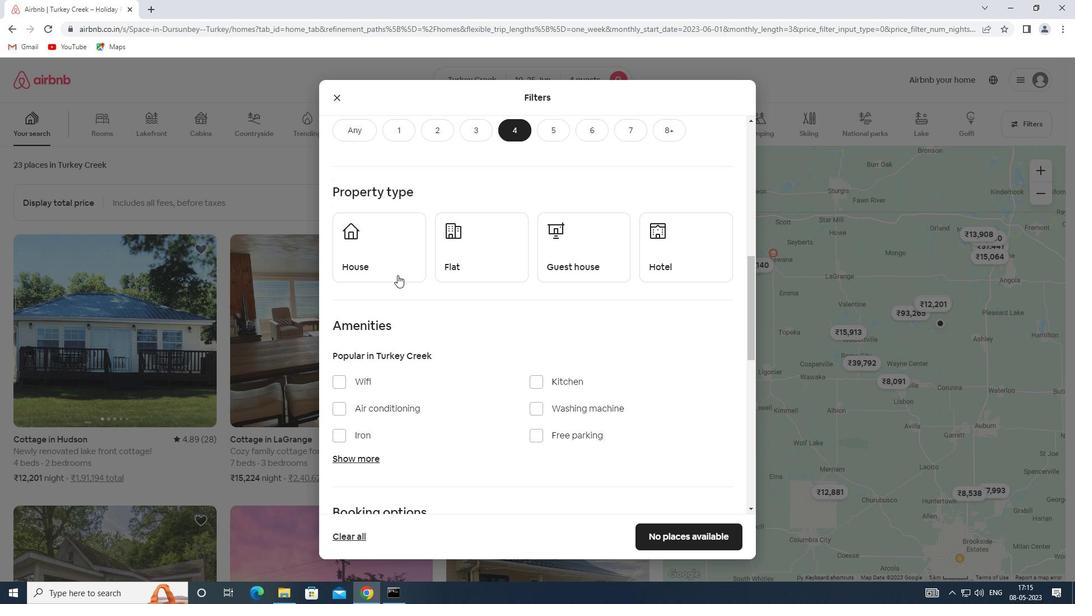 
Action: Mouse pressed left at (392, 254)
Screenshot: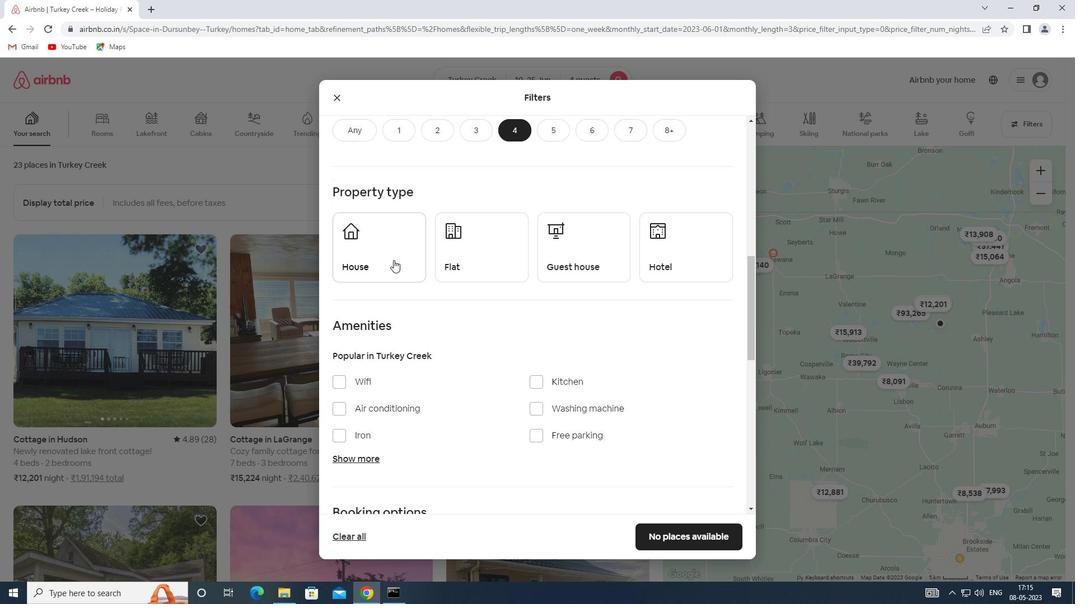 
Action: Mouse moved to (456, 263)
Screenshot: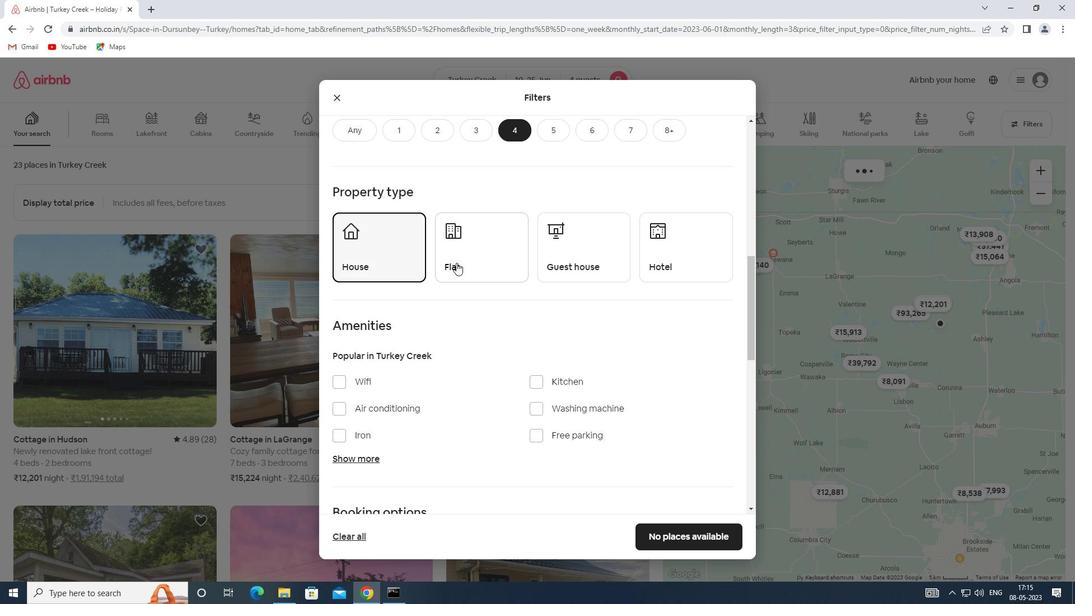 
Action: Mouse pressed left at (456, 263)
Screenshot: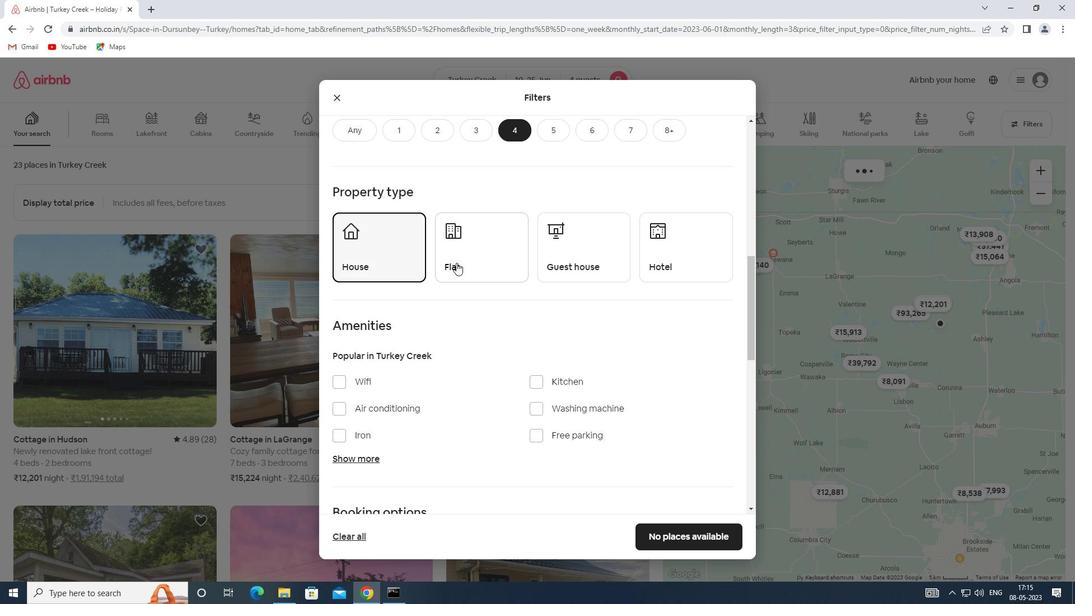 
Action: Mouse moved to (555, 259)
Screenshot: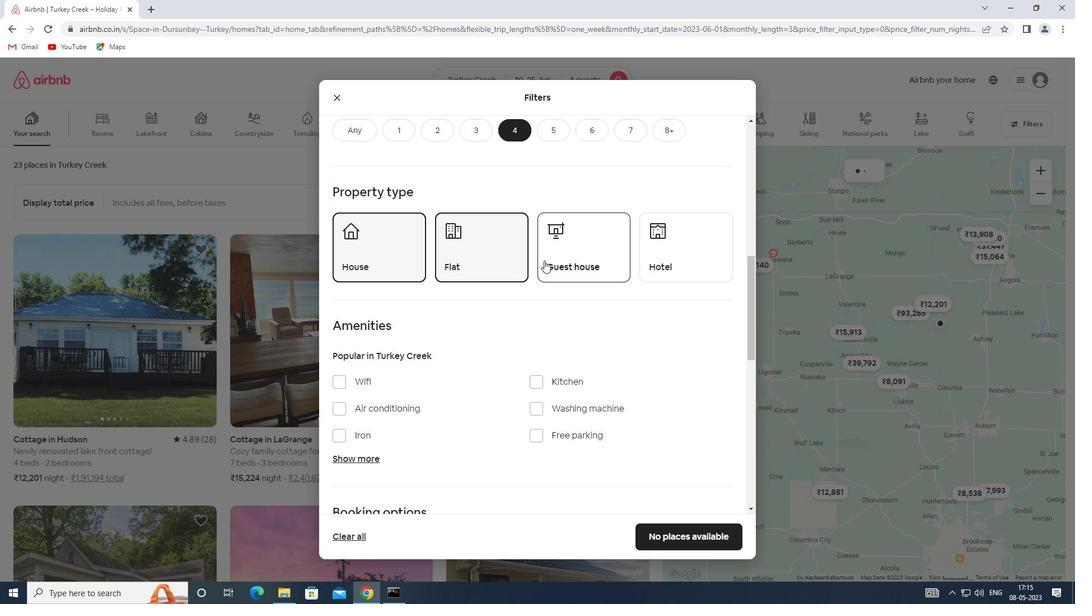 
Action: Mouse pressed left at (555, 259)
Screenshot: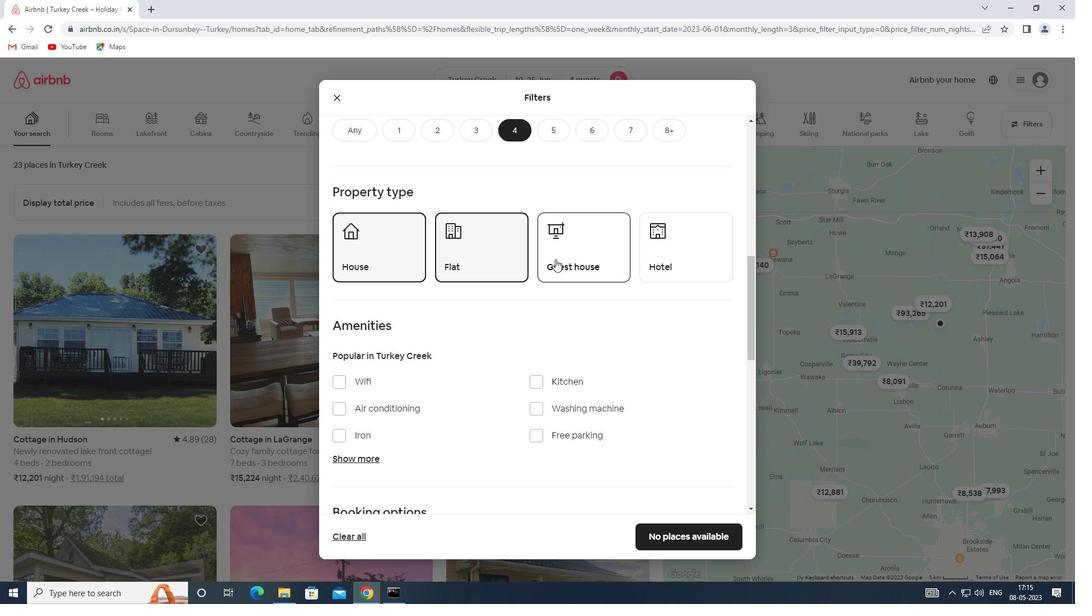 
Action: Mouse moved to (678, 256)
Screenshot: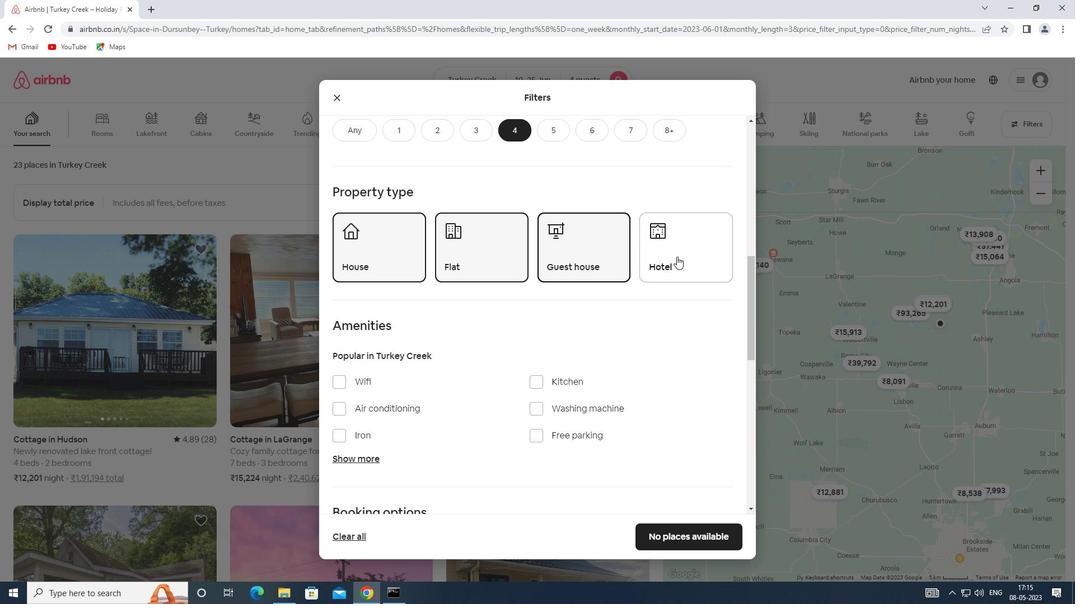 
Action: Mouse pressed left at (678, 256)
Screenshot: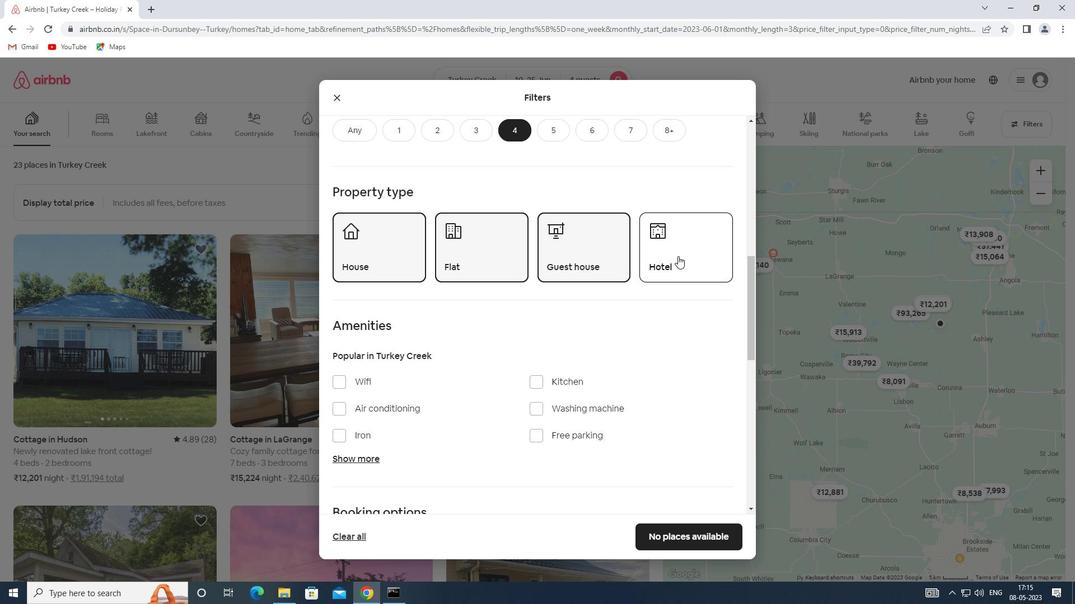 
Action: Mouse moved to (370, 357)
Screenshot: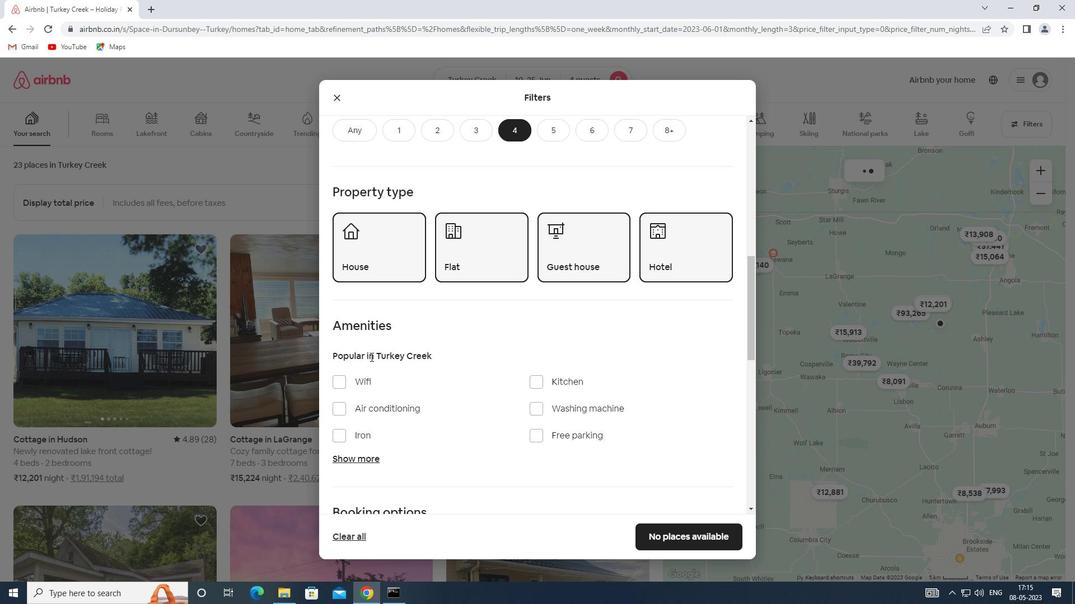 
Action: Mouse scrolled (370, 356) with delta (0, 0)
Screenshot: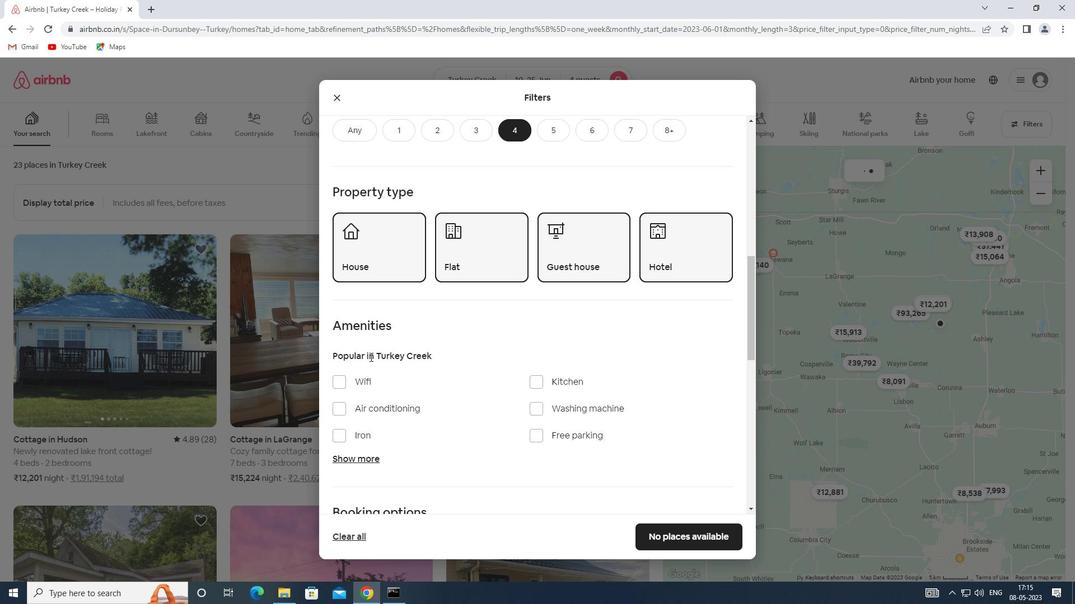 
Action: Mouse scrolled (370, 356) with delta (0, 0)
Screenshot: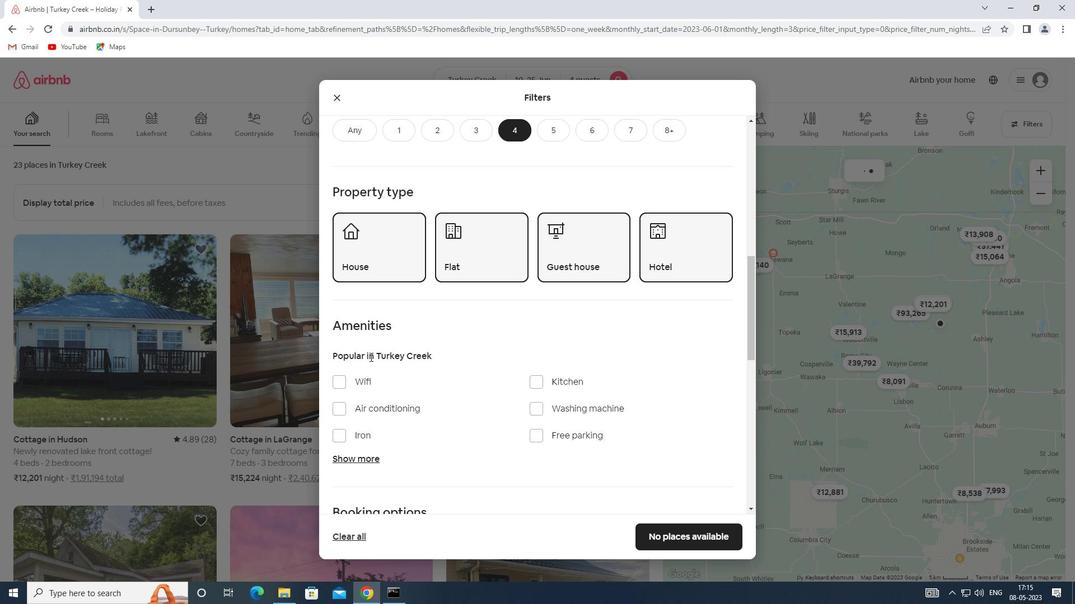 
Action: Mouse moved to (365, 348)
Screenshot: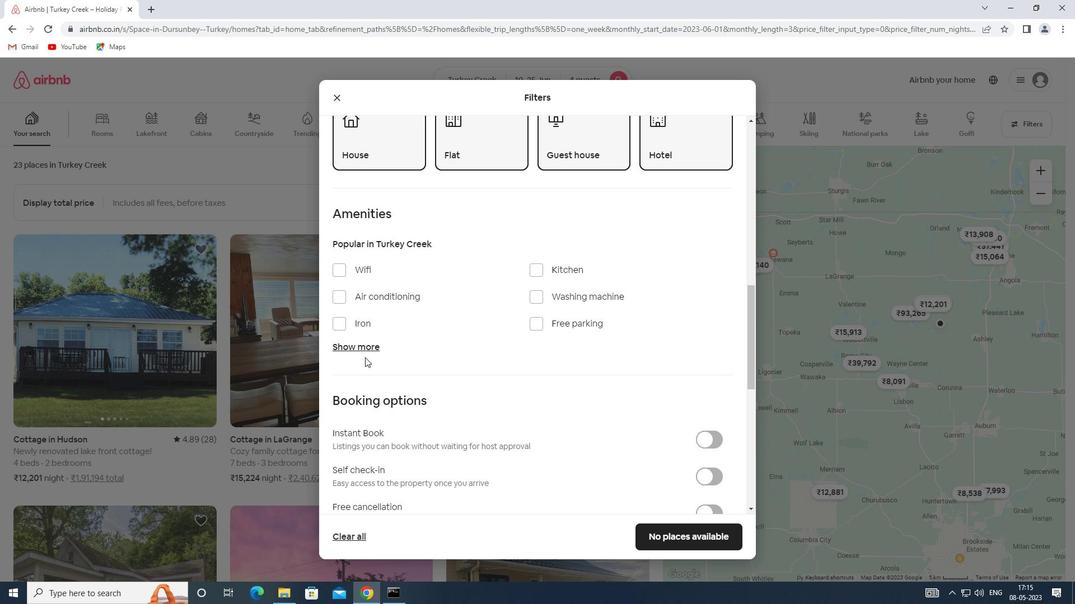 
Action: Mouse pressed left at (365, 348)
Screenshot: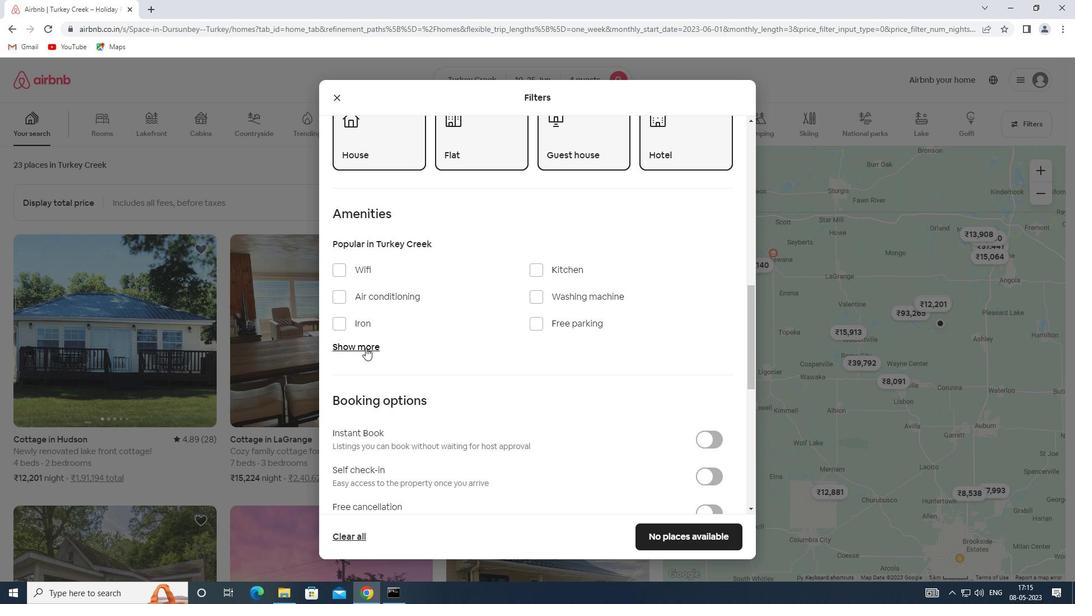 
Action: Mouse moved to (345, 267)
Screenshot: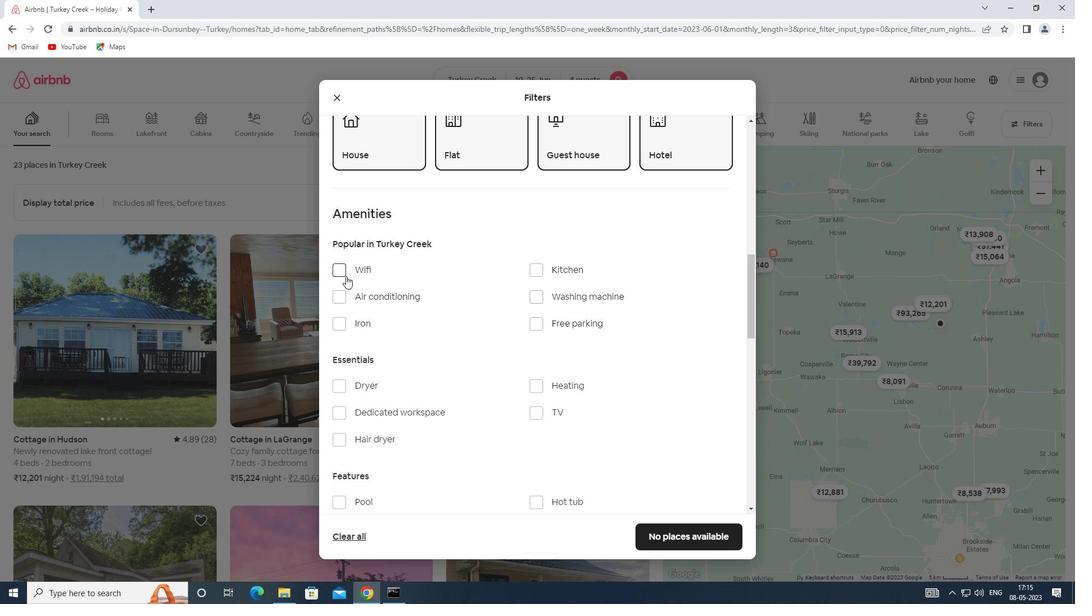 
Action: Mouse pressed left at (345, 267)
Screenshot: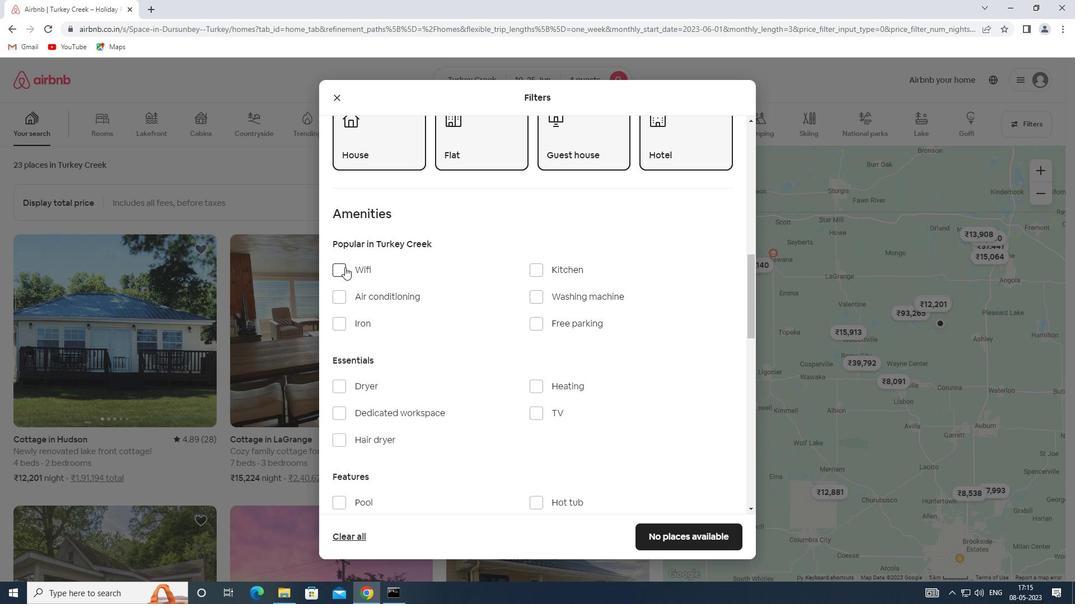 
Action: Mouse moved to (539, 412)
Screenshot: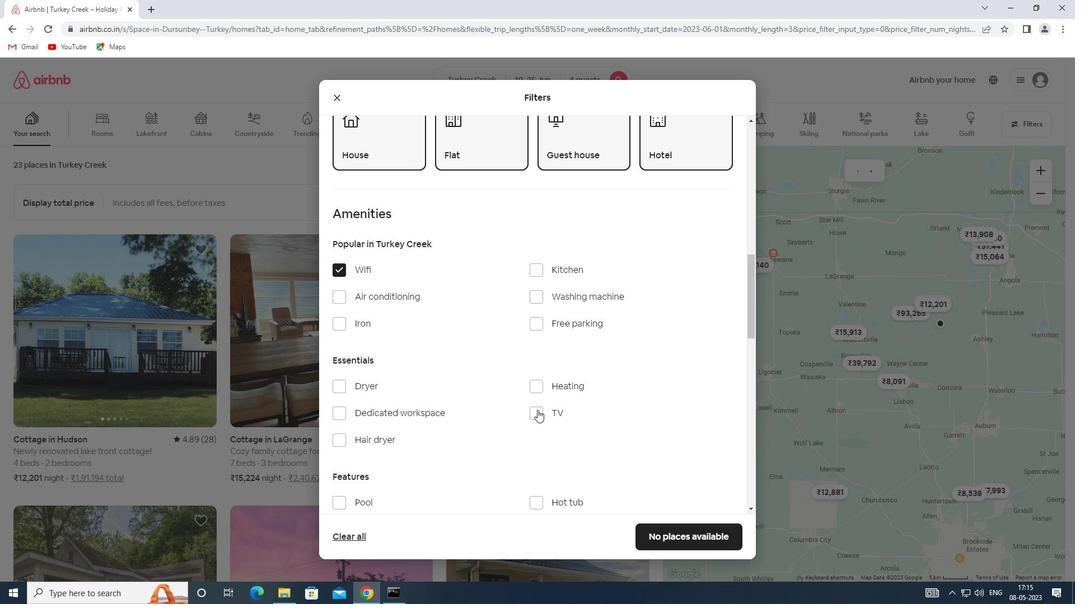 
Action: Mouse pressed left at (539, 412)
Screenshot: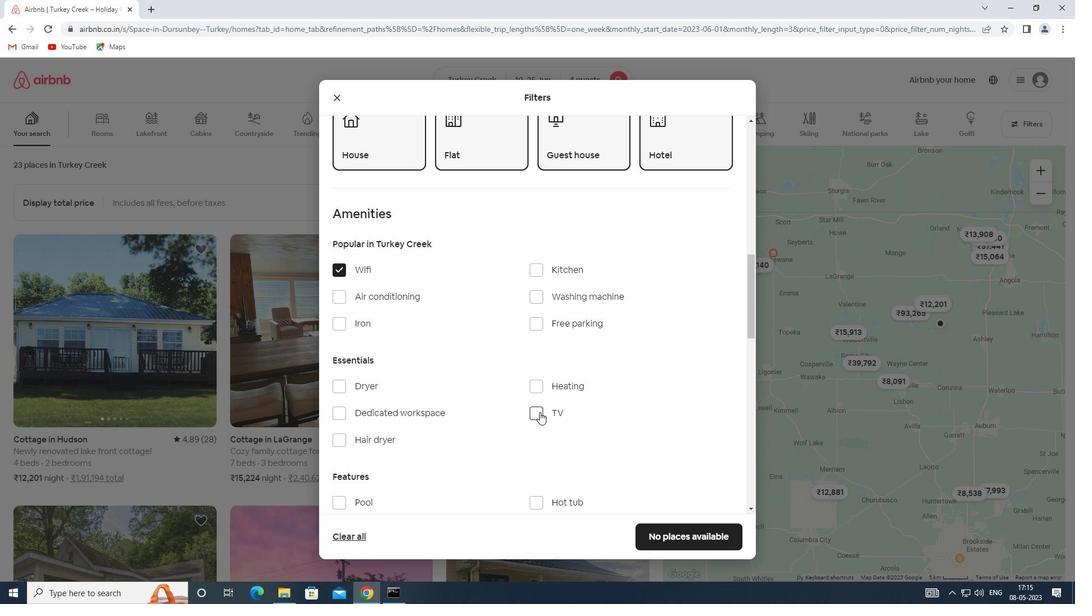 
Action: Mouse moved to (536, 325)
Screenshot: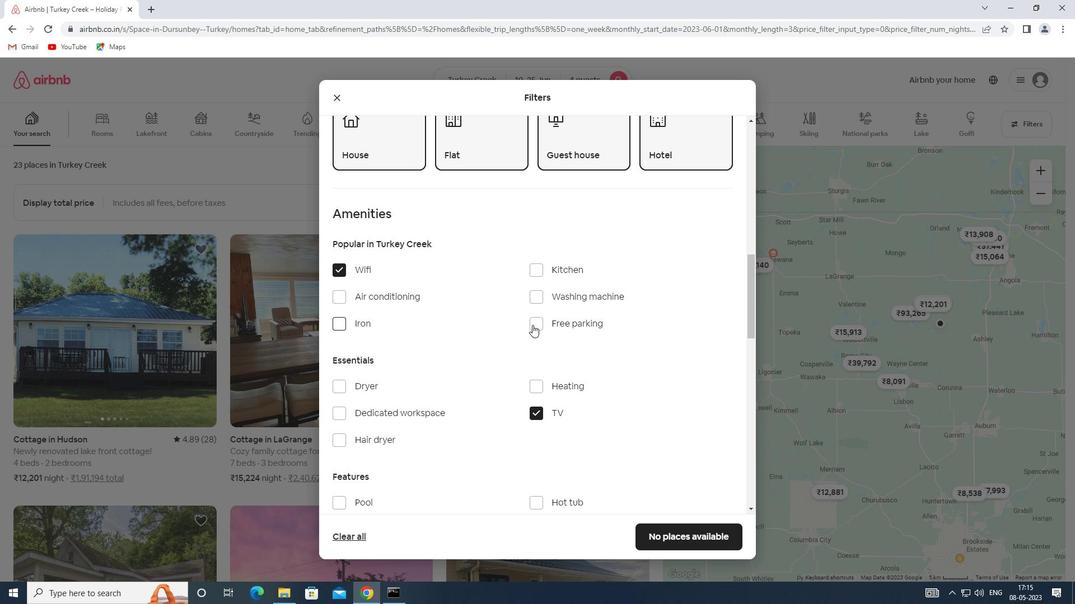 
Action: Mouse pressed left at (536, 325)
Screenshot: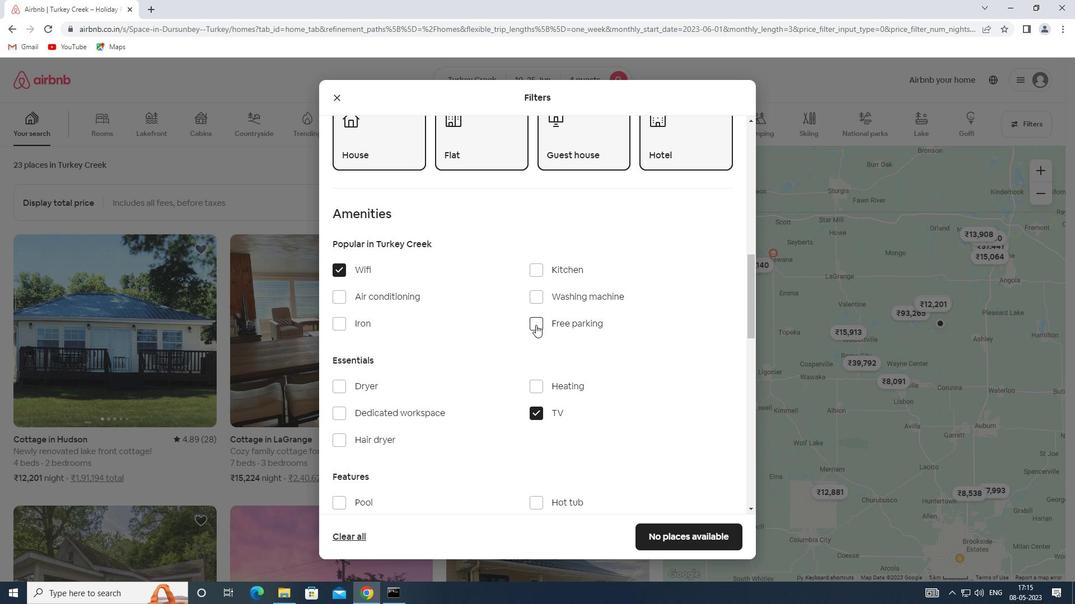 
Action: Mouse moved to (529, 327)
Screenshot: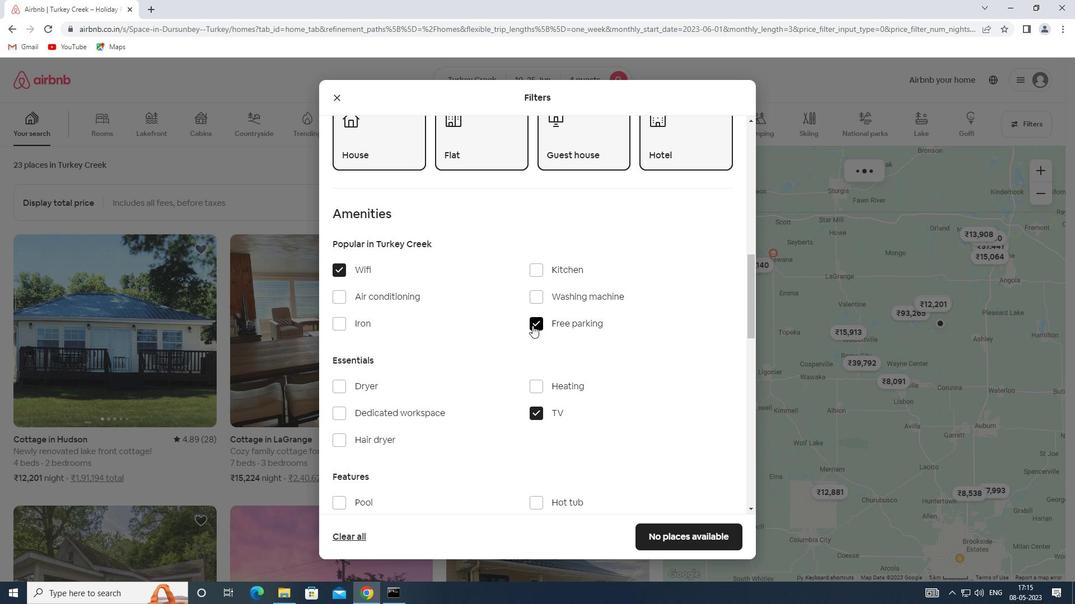 
Action: Mouse scrolled (529, 326) with delta (0, 0)
Screenshot: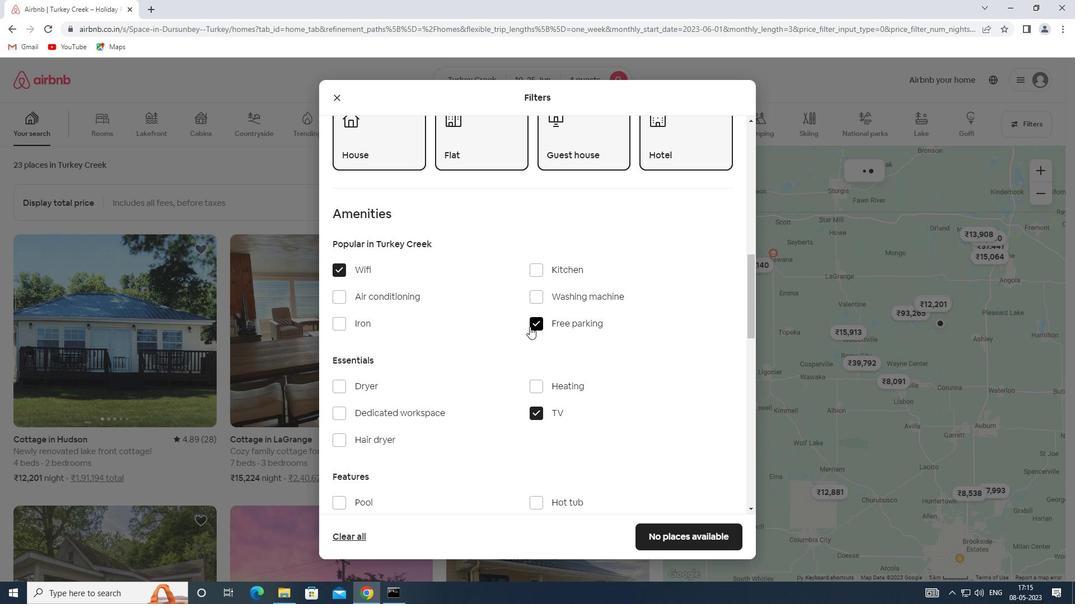 
Action: Mouse scrolled (529, 326) with delta (0, 0)
Screenshot: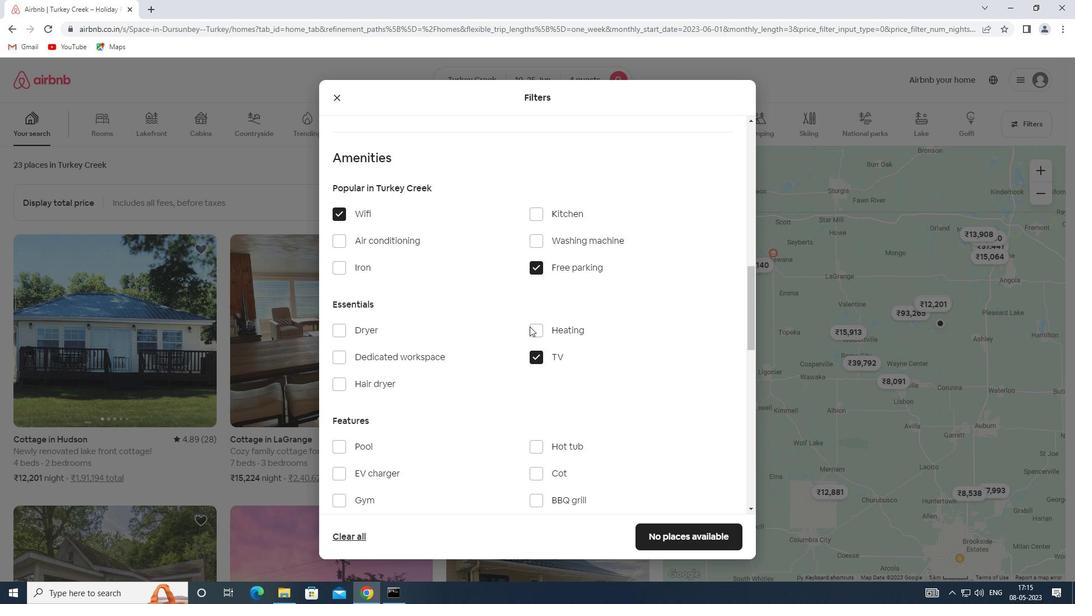 
Action: Mouse moved to (526, 328)
Screenshot: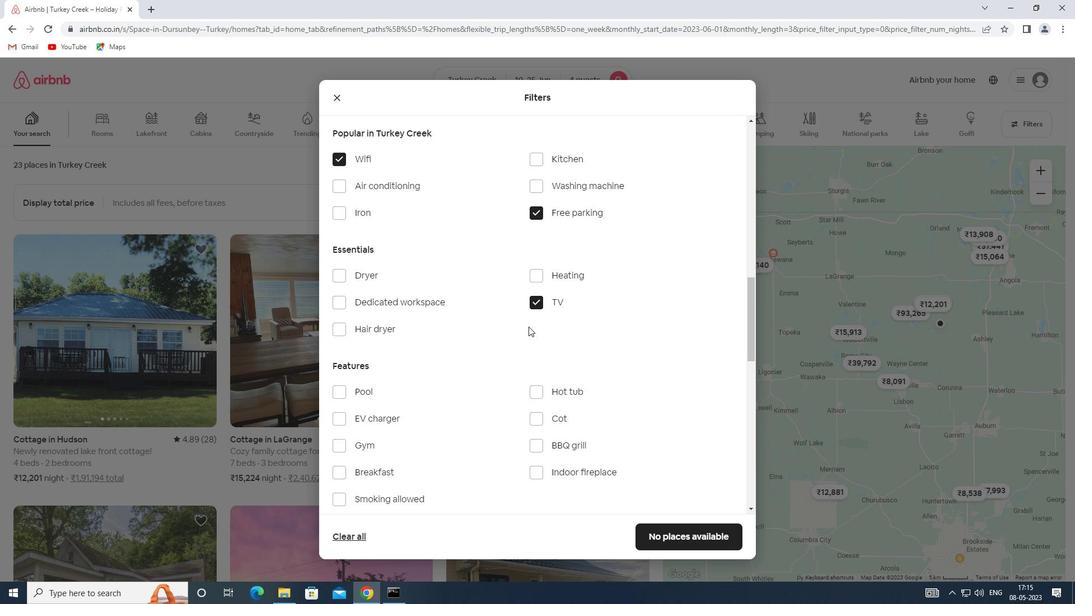 
Action: Mouse scrolled (526, 327) with delta (0, 0)
Screenshot: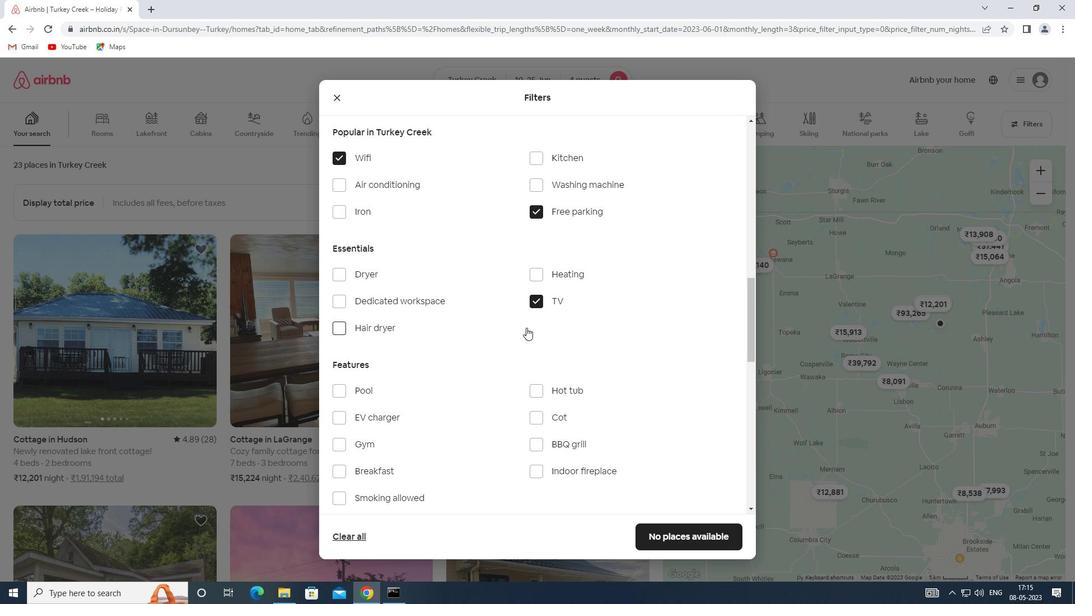 
Action: Mouse moved to (360, 389)
Screenshot: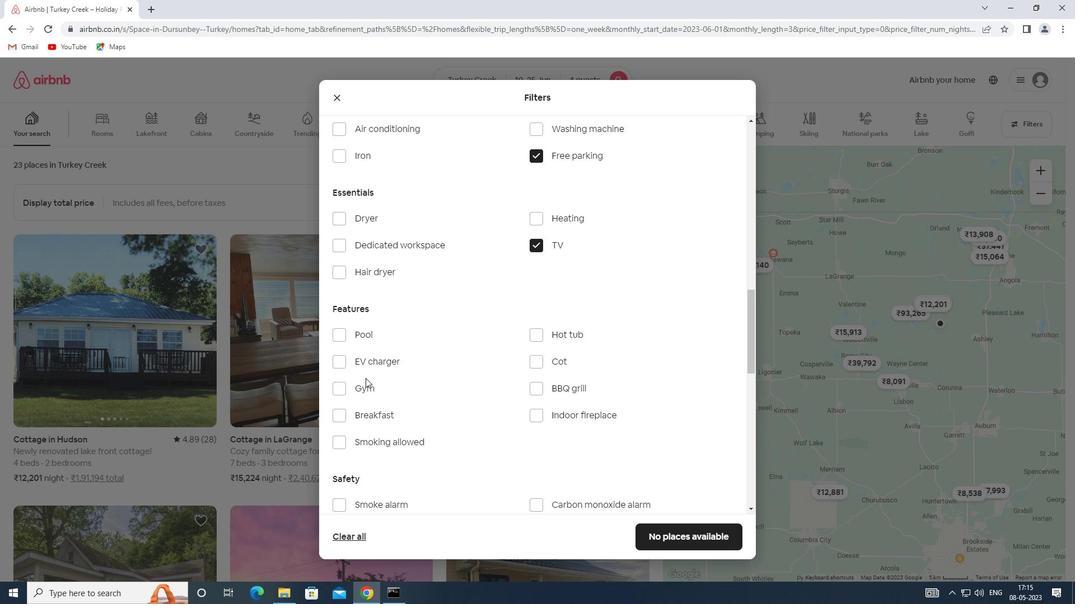 
Action: Mouse pressed left at (360, 389)
Screenshot: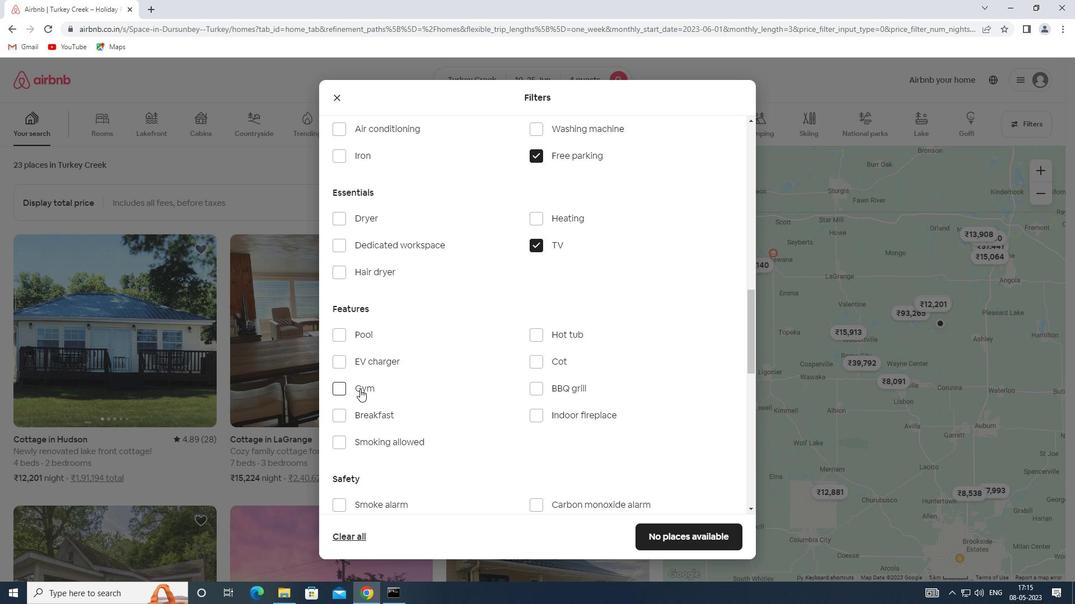 
Action: Mouse moved to (372, 416)
Screenshot: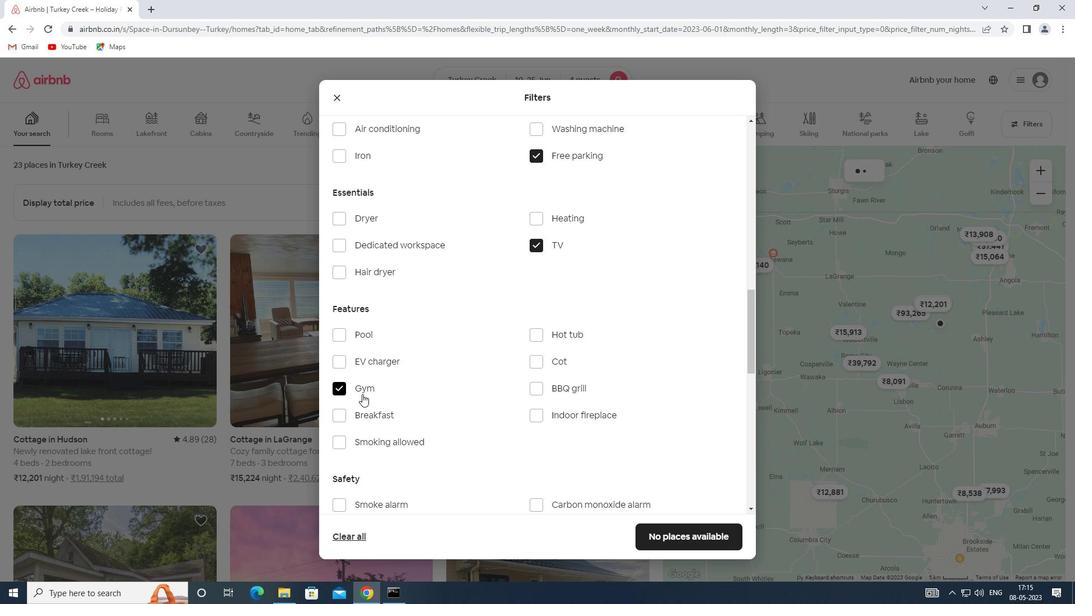 
Action: Mouse pressed left at (372, 416)
Screenshot: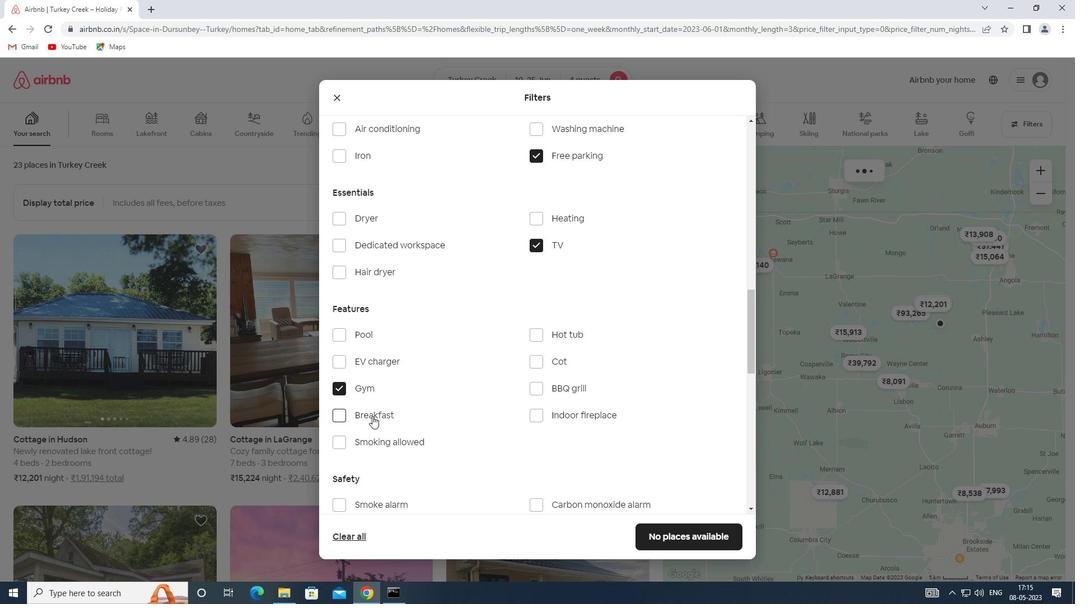 
Action: Mouse moved to (492, 403)
Screenshot: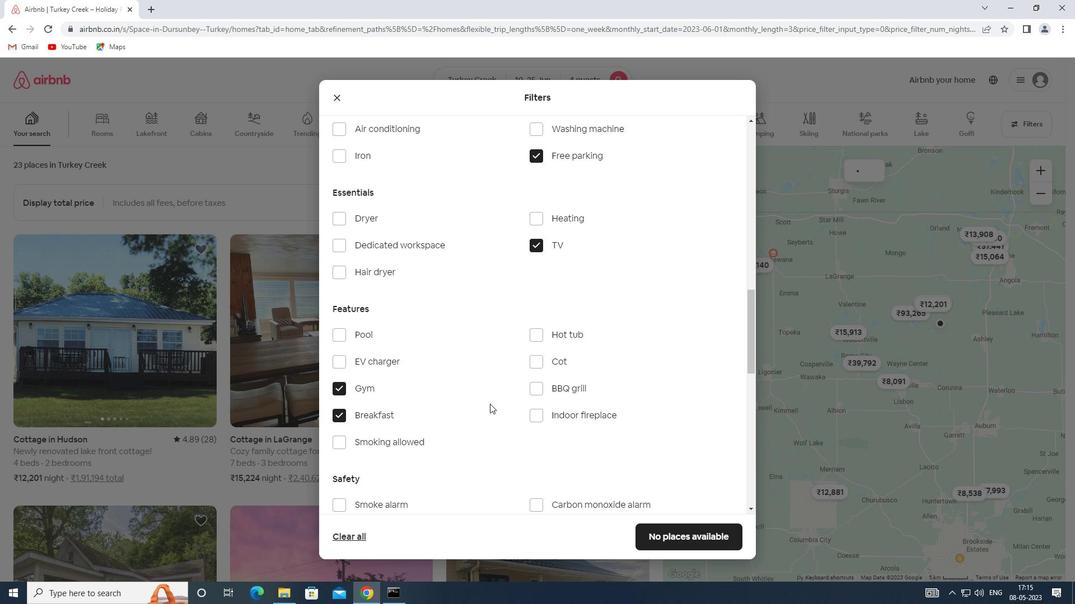 
Action: Mouse scrolled (492, 402) with delta (0, 0)
Screenshot: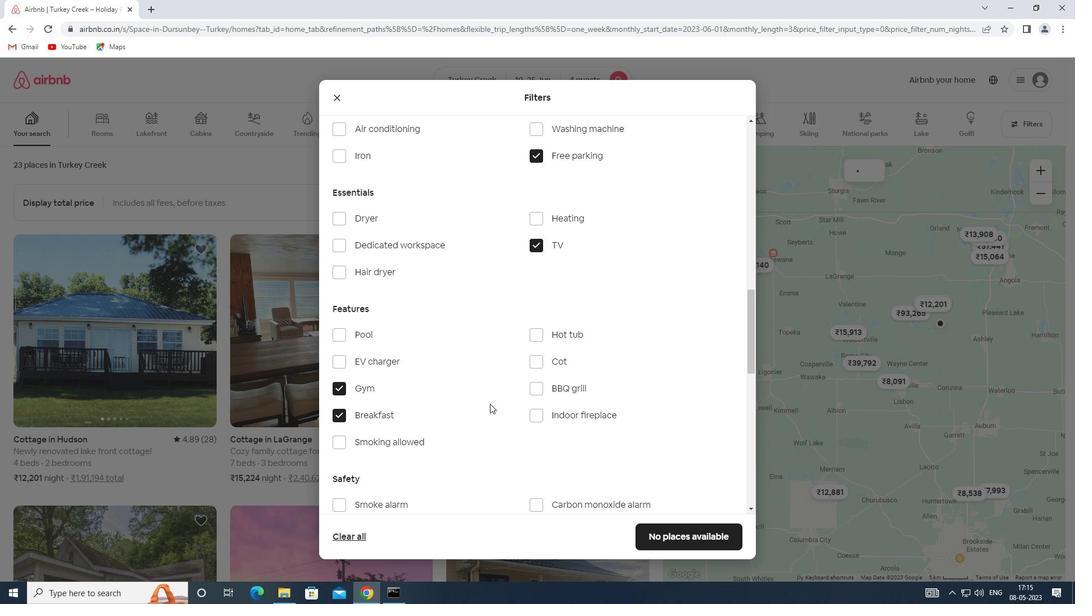 
Action: Mouse scrolled (492, 402) with delta (0, 0)
Screenshot: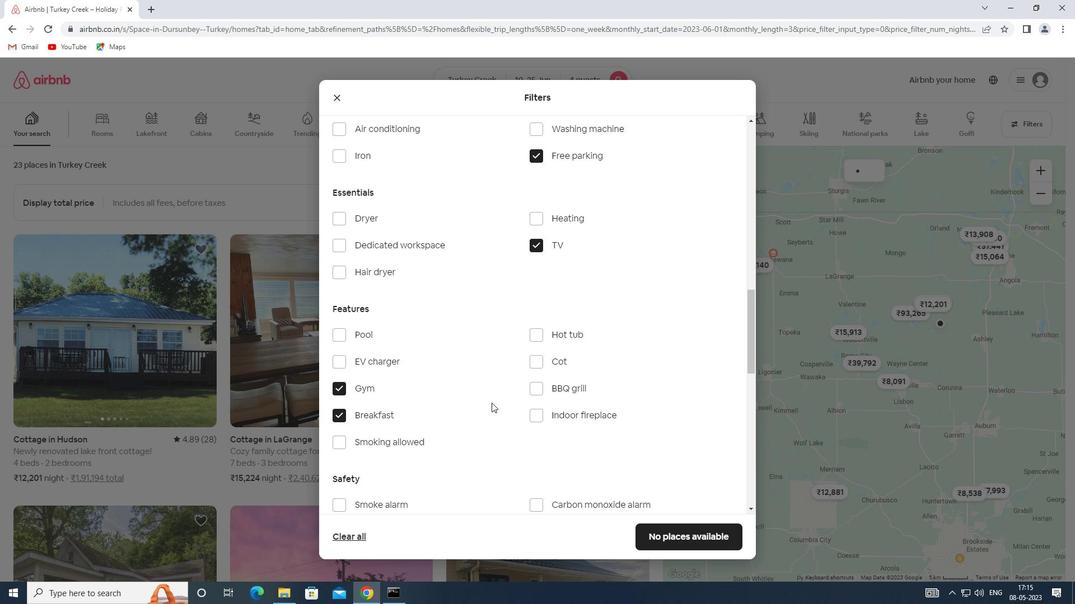
Action: Mouse scrolled (492, 402) with delta (0, 0)
Screenshot: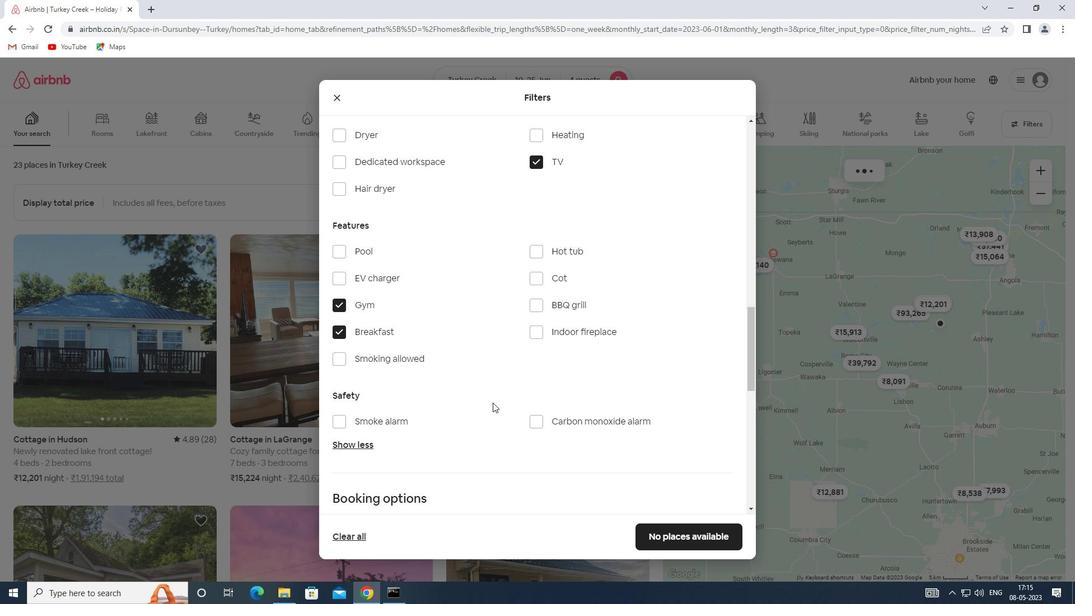 
Action: Mouse scrolled (492, 402) with delta (0, 0)
Screenshot: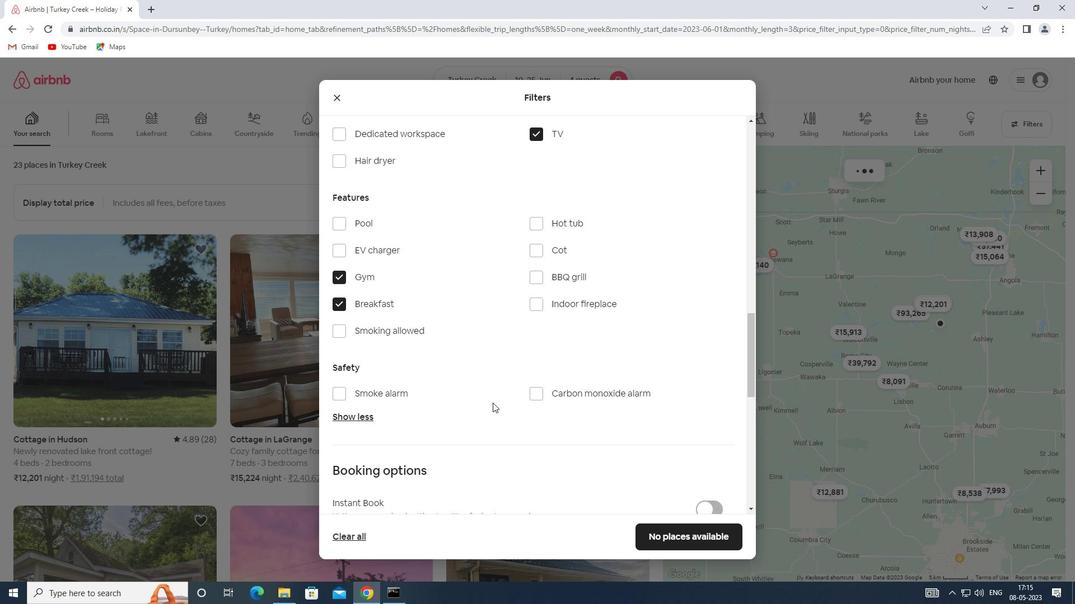 
Action: Mouse scrolled (492, 402) with delta (0, 0)
Screenshot: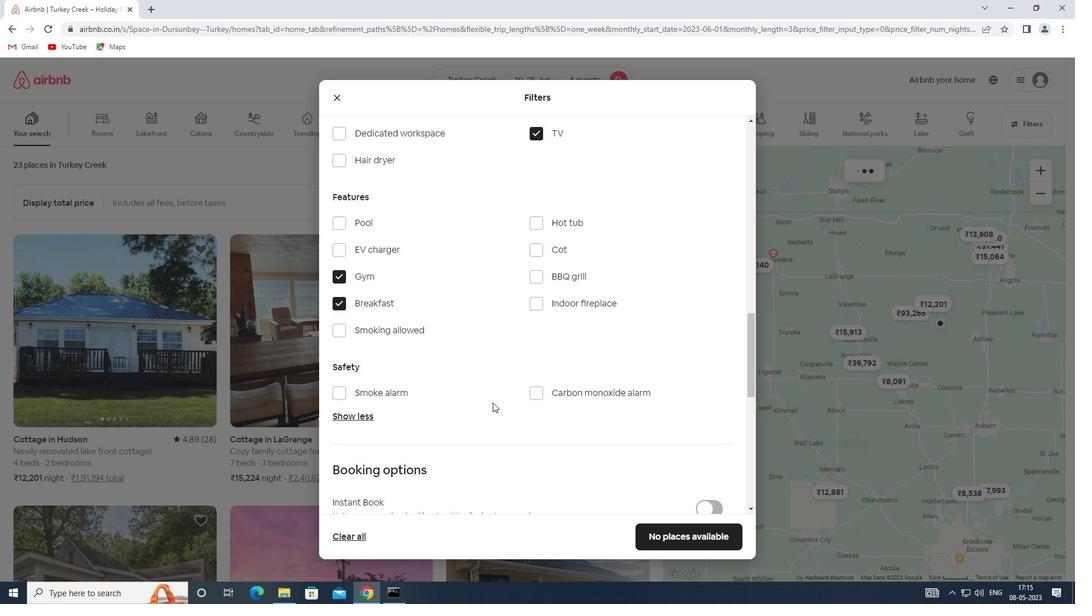 
Action: Mouse moved to (712, 374)
Screenshot: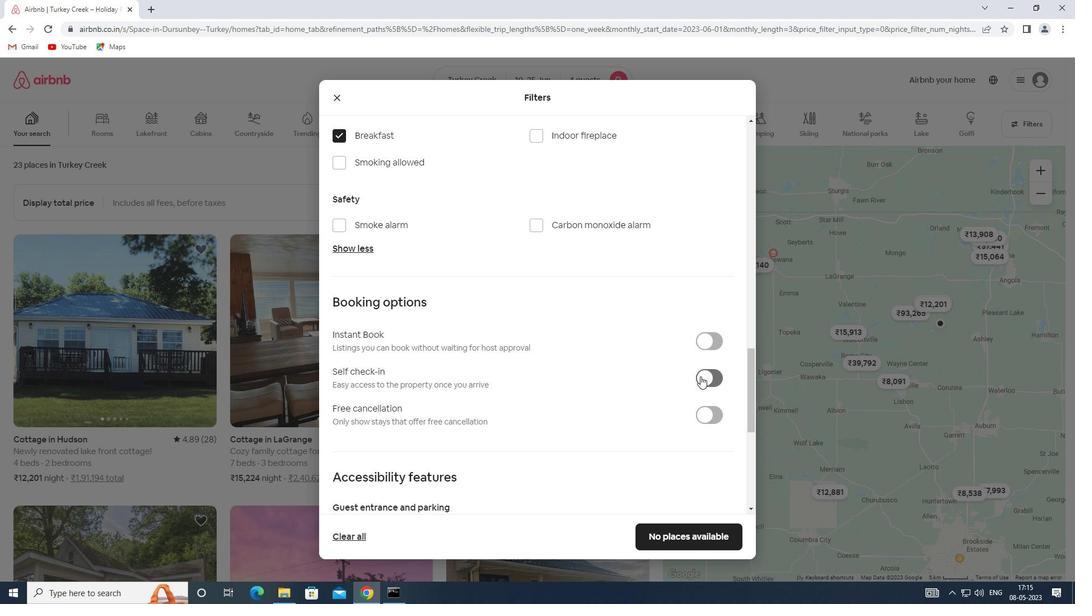
Action: Mouse pressed left at (712, 374)
Screenshot: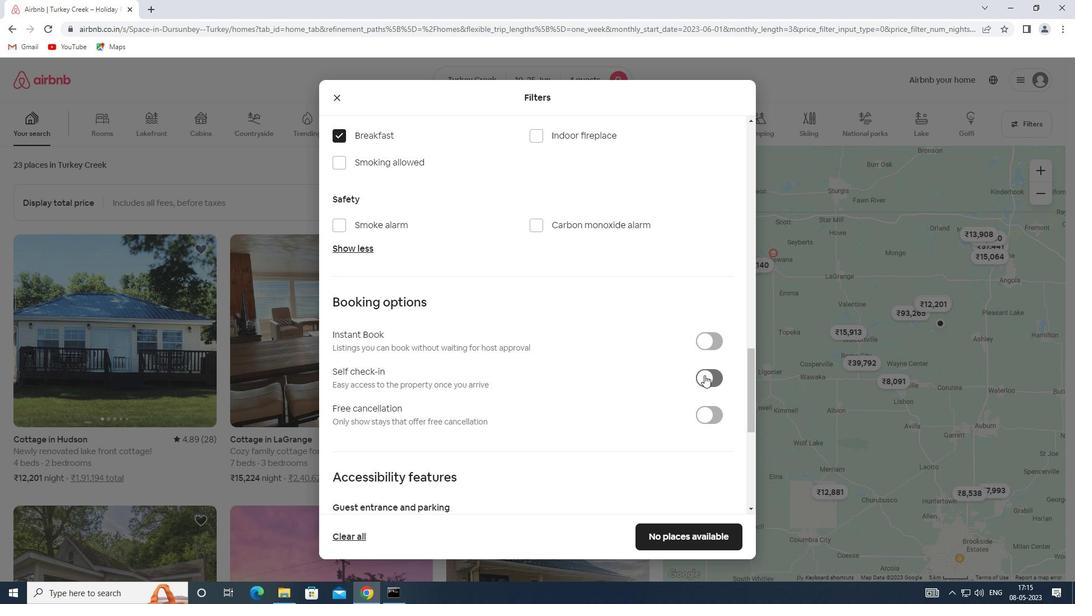 
Action: Mouse moved to (463, 411)
Screenshot: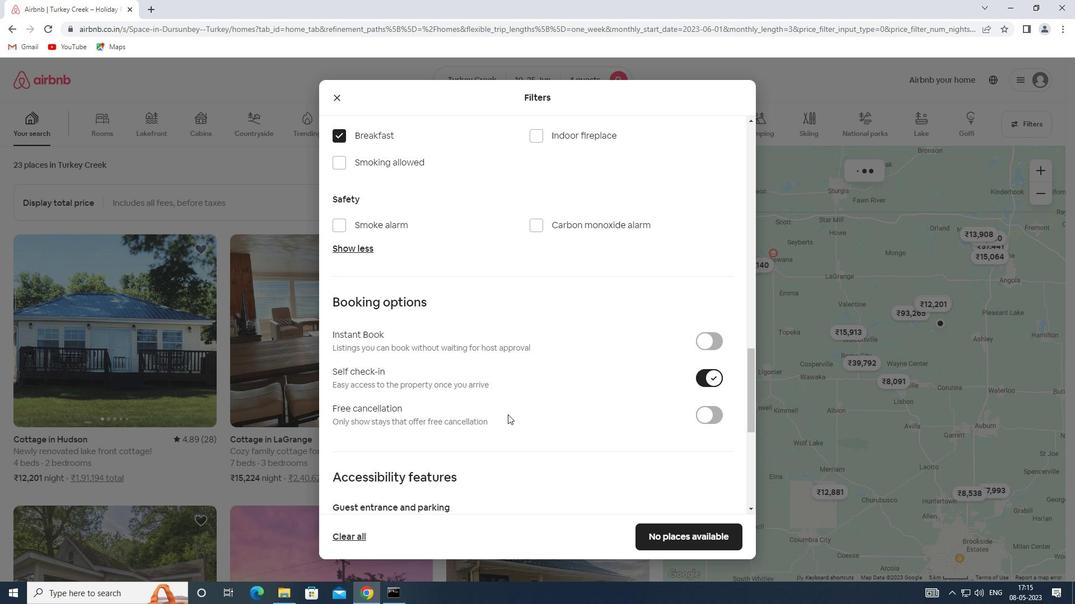 
Action: Mouse scrolled (463, 411) with delta (0, 0)
Screenshot: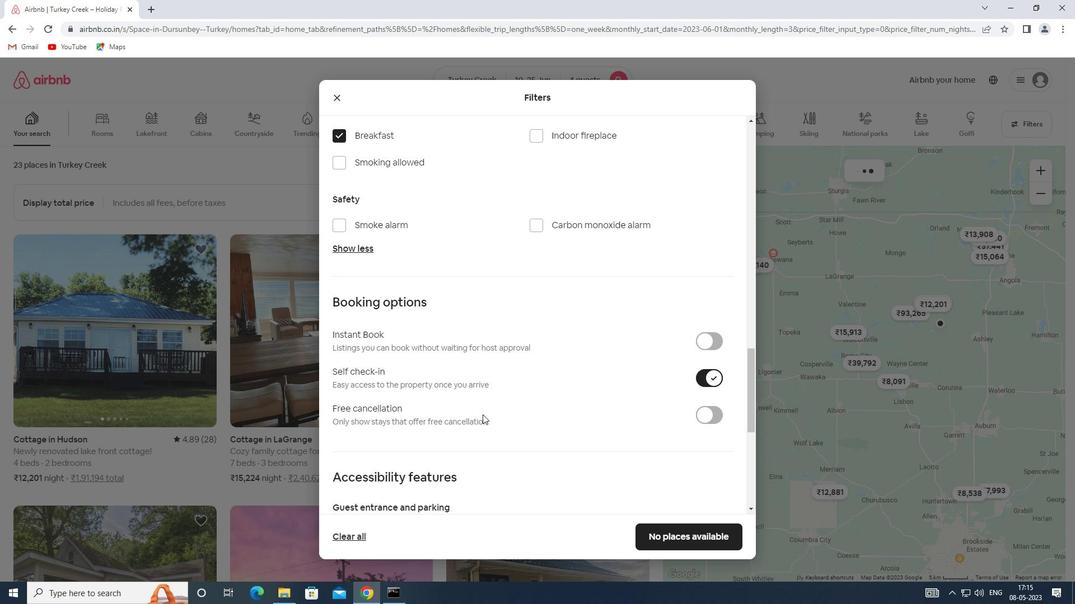 
Action: Mouse scrolled (463, 411) with delta (0, 0)
Screenshot: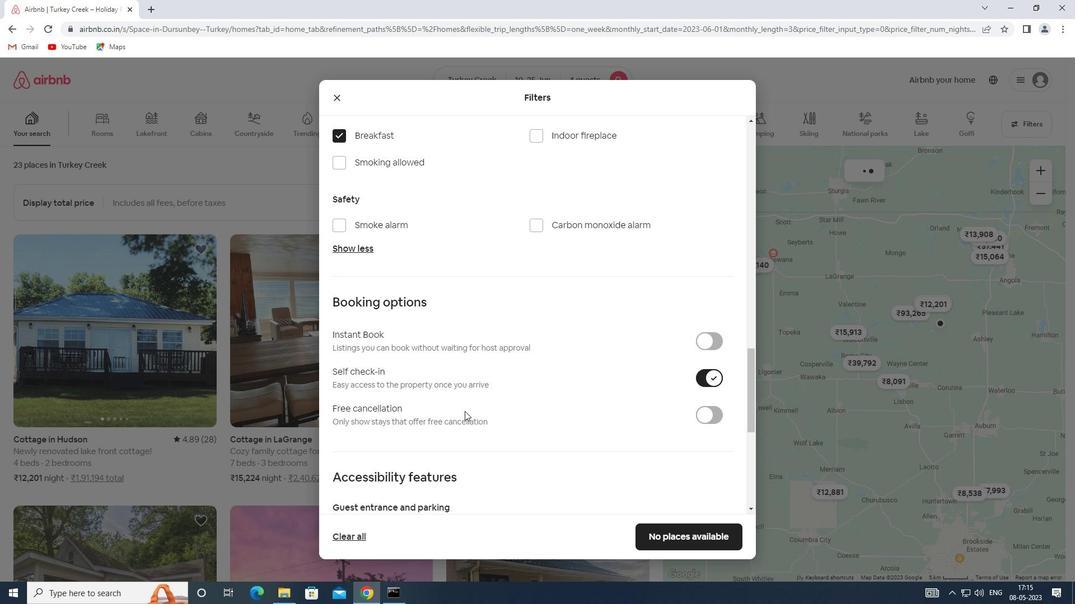 
Action: Mouse scrolled (463, 411) with delta (0, 0)
Screenshot: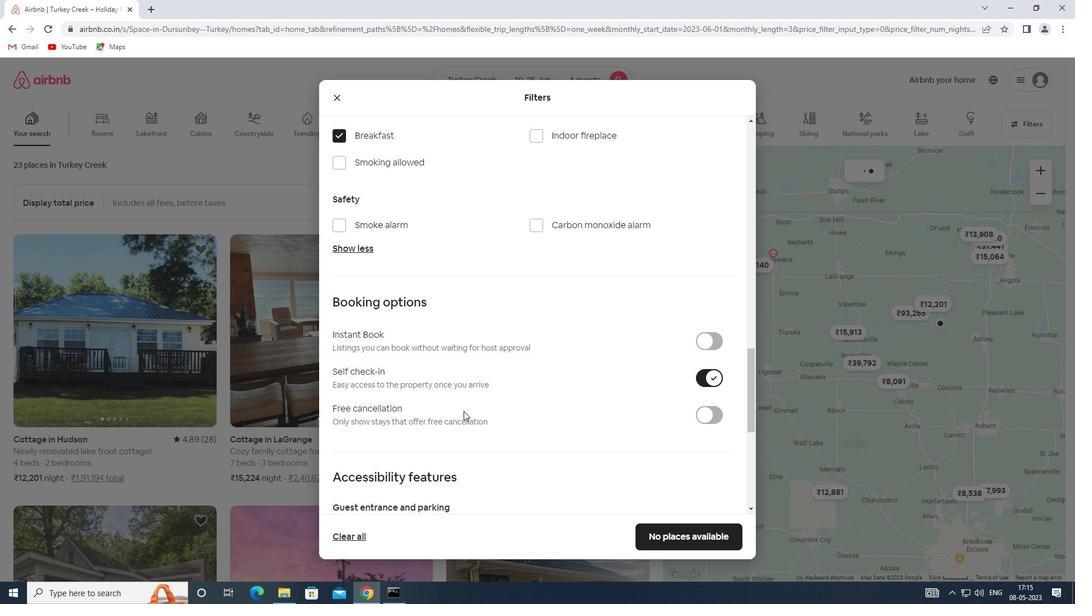 
Action: Mouse scrolled (463, 411) with delta (0, 0)
Screenshot: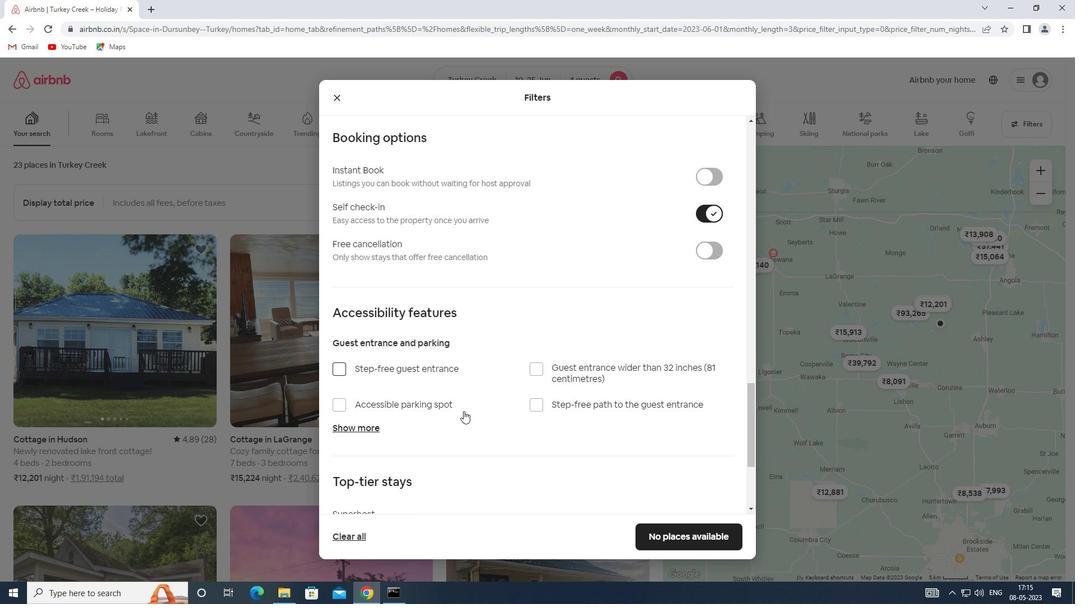 
Action: Mouse scrolled (463, 411) with delta (0, 0)
Screenshot: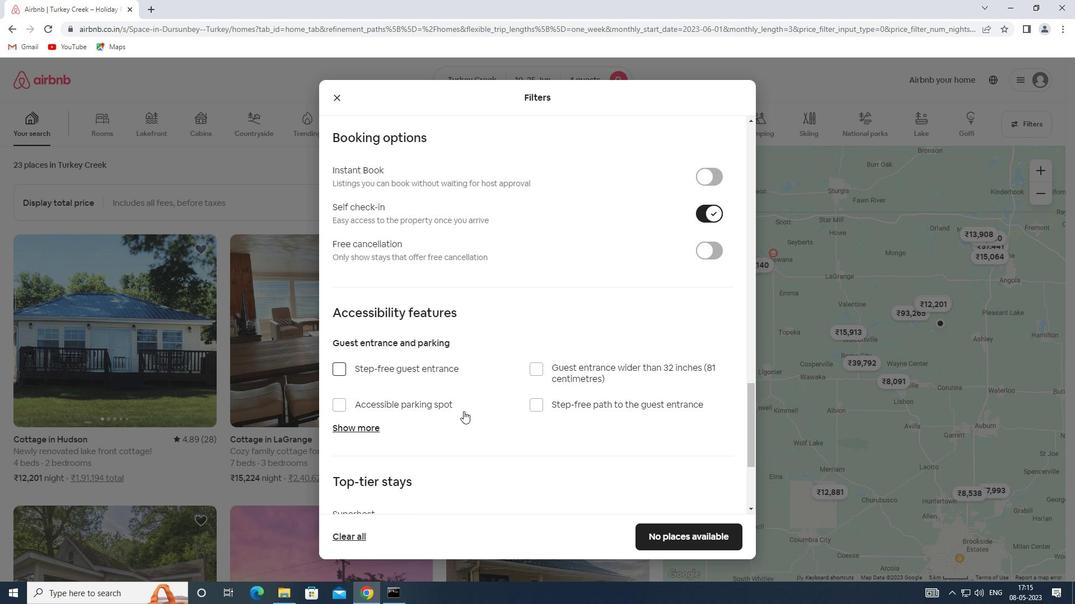 
Action: Mouse scrolled (463, 411) with delta (0, 0)
Screenshot: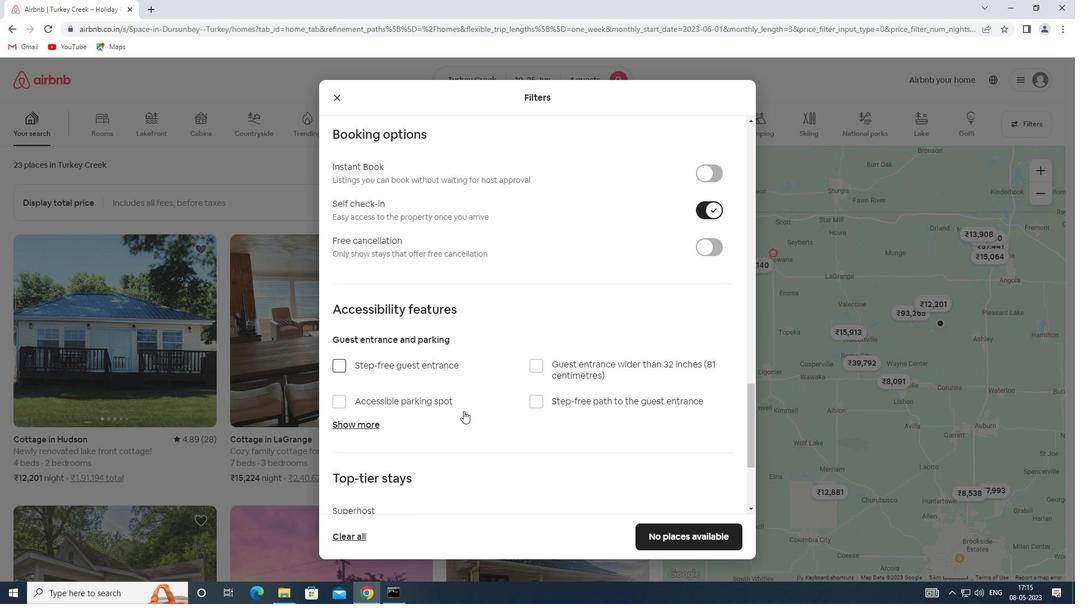 
Action: Mouse scrolled (463, 411) with delta (0, 0)
Screenshot: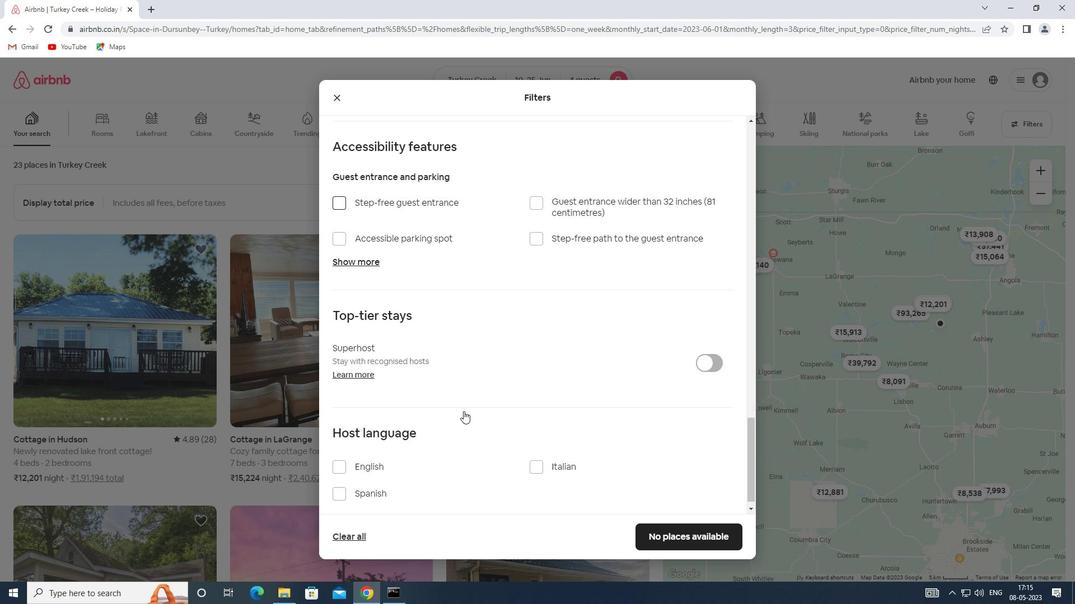
Action: Mouse scrolled (463, 411) with delta (0, 0)
Screenshot: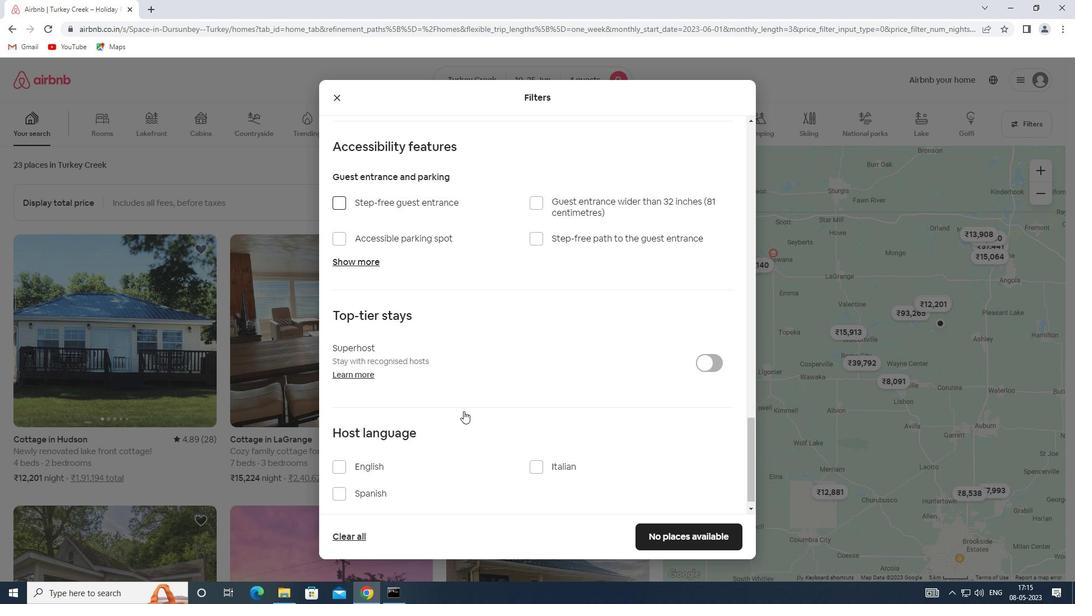 
Action: Mouse moved to (361, 457)
Screenshot: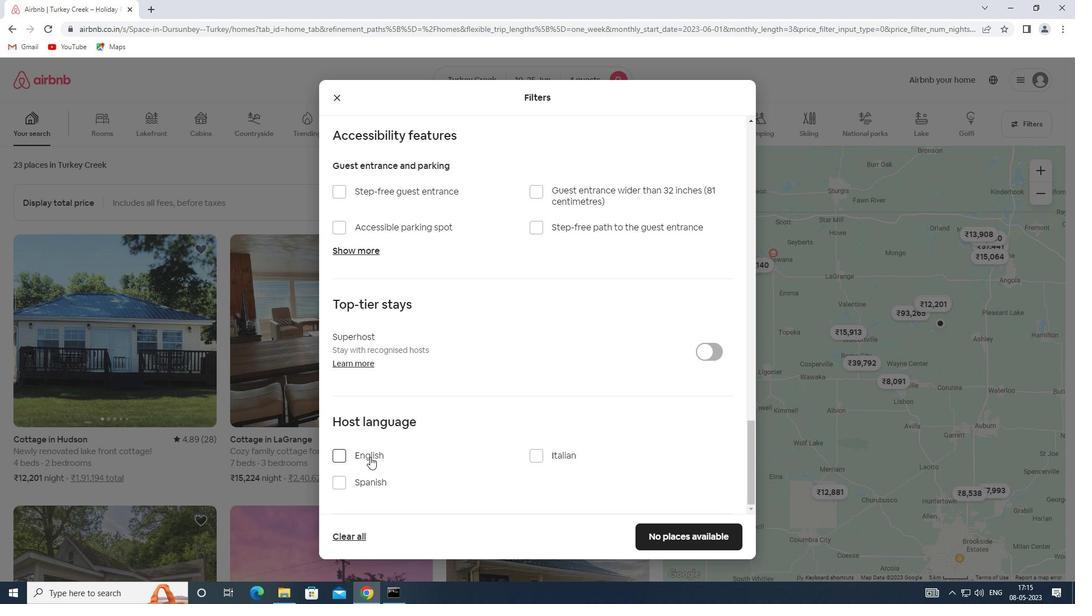 
Action: Mouse pressed left at (361, 457)
Screenshot: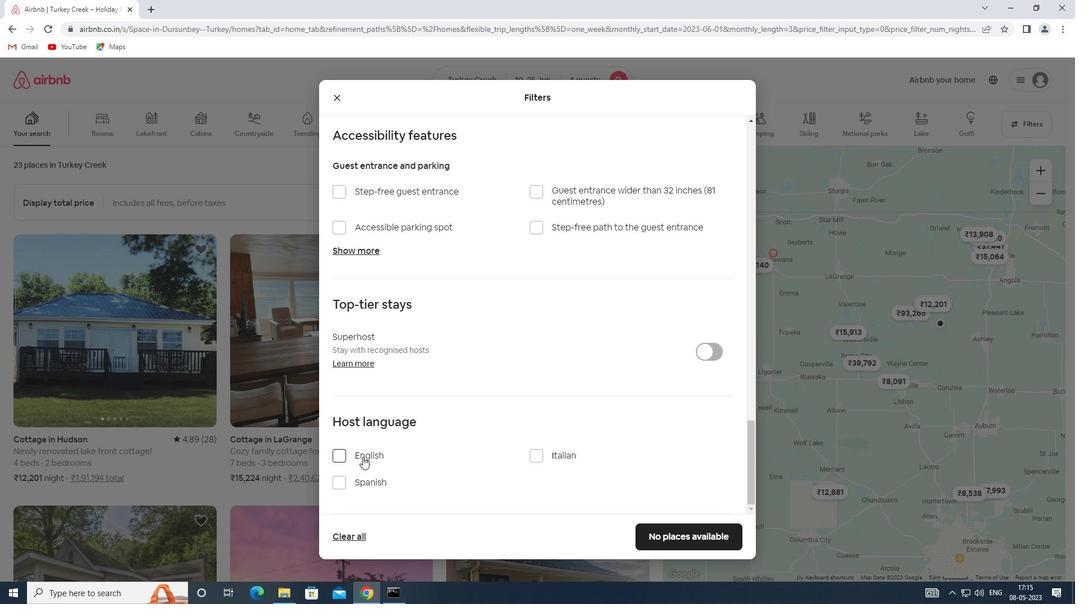 
Action: Mouse moved to (707, 543)
Screenshot: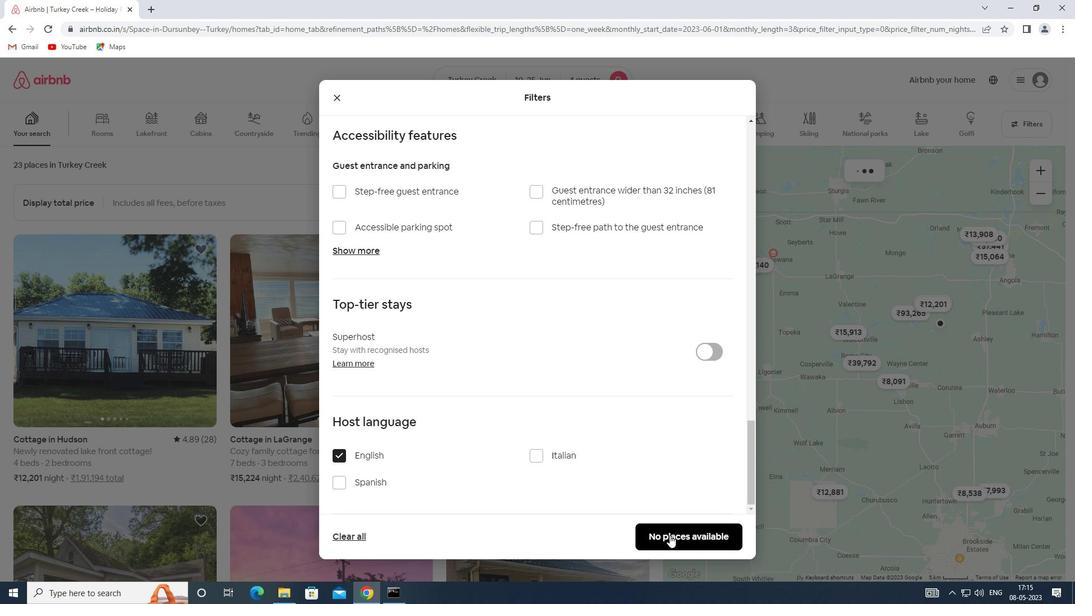 
Action: Mouse pressed left at (707, 543)
Screenshot: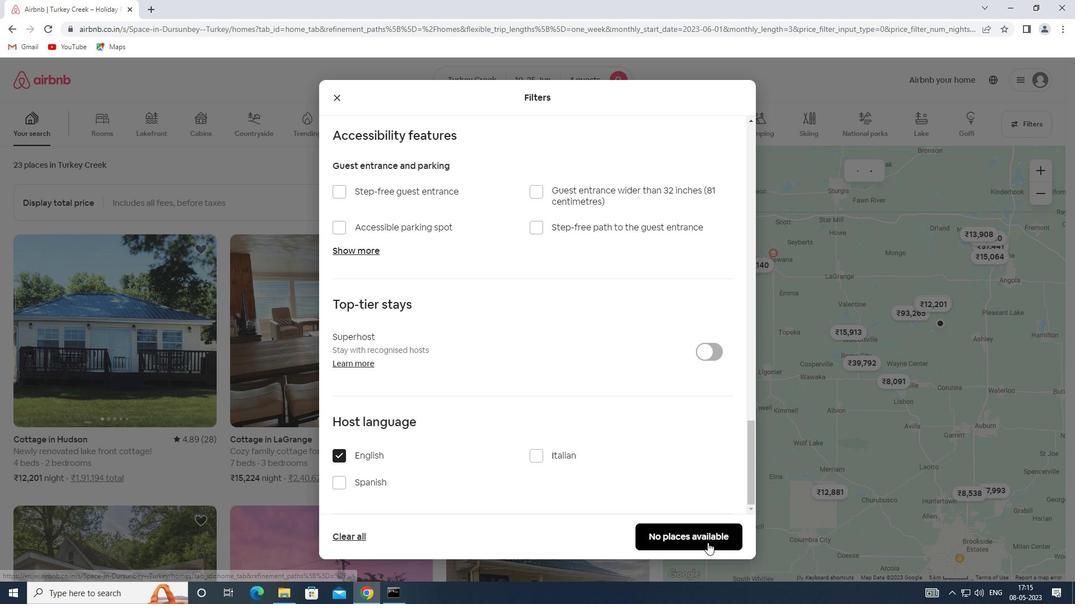 
Action: Mouse moved to (708, 543)
Screenshot: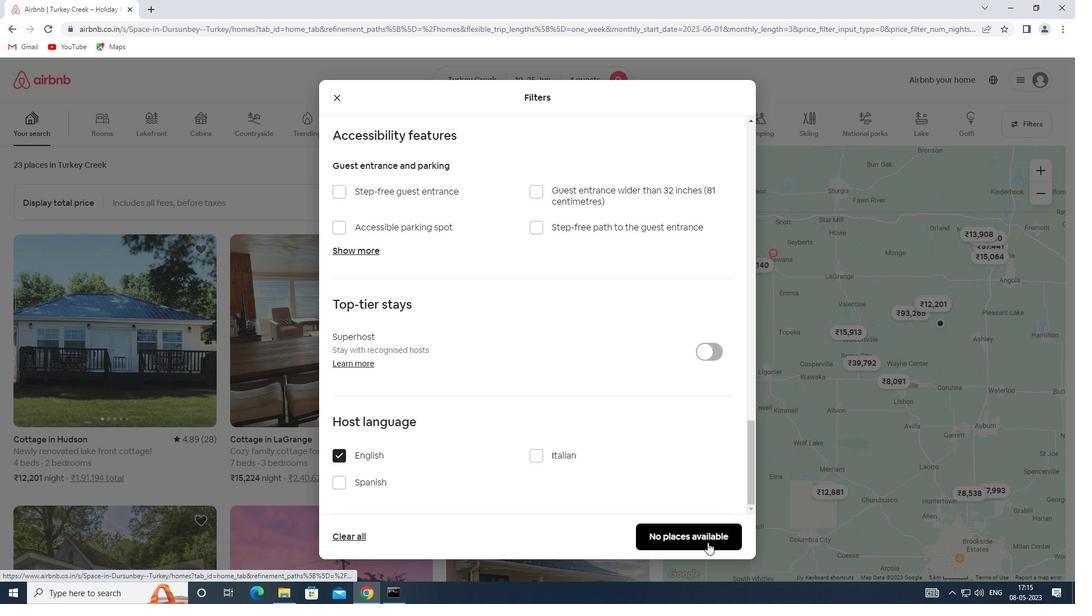 
